 Task: For heading Use Amatic SC with green colour, bold & Underline.  font size for heading20,  'Change the font style of data to'Amatic SC and font size to 12,  Change the alignment of both headline & data to Align center.  In the sheet  Budget Tracking Sheet
Action: Mouse moved to (352, 160)
Screenshot: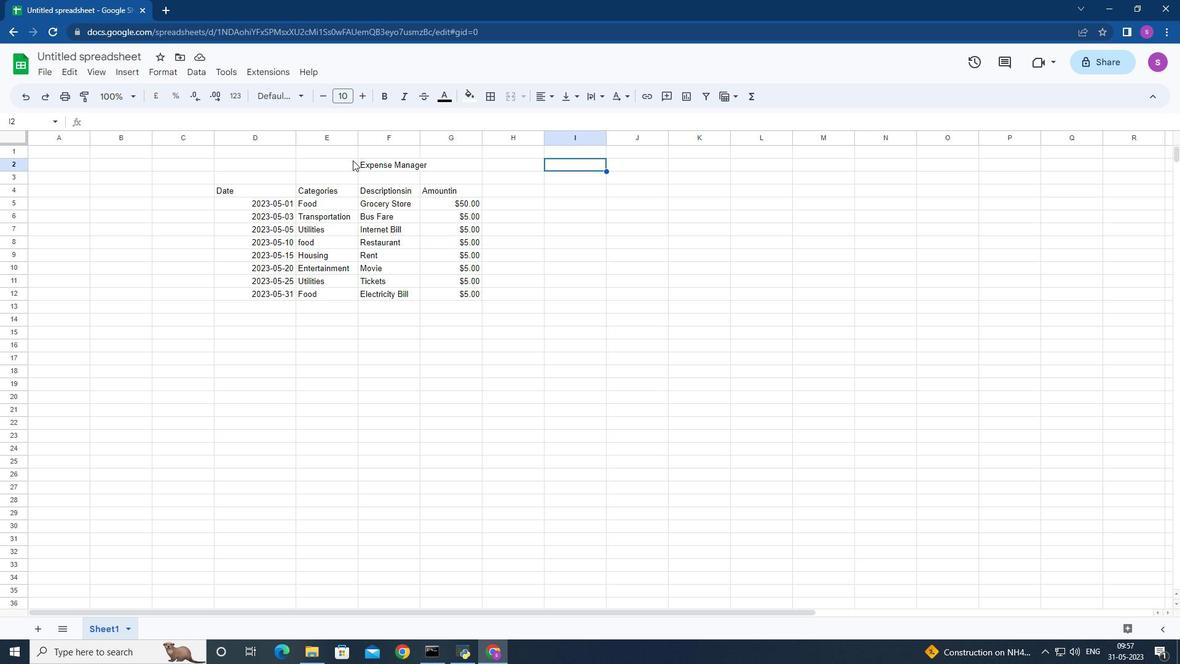 
Action: Mouse pressed left at (352, 160)
Screenshot: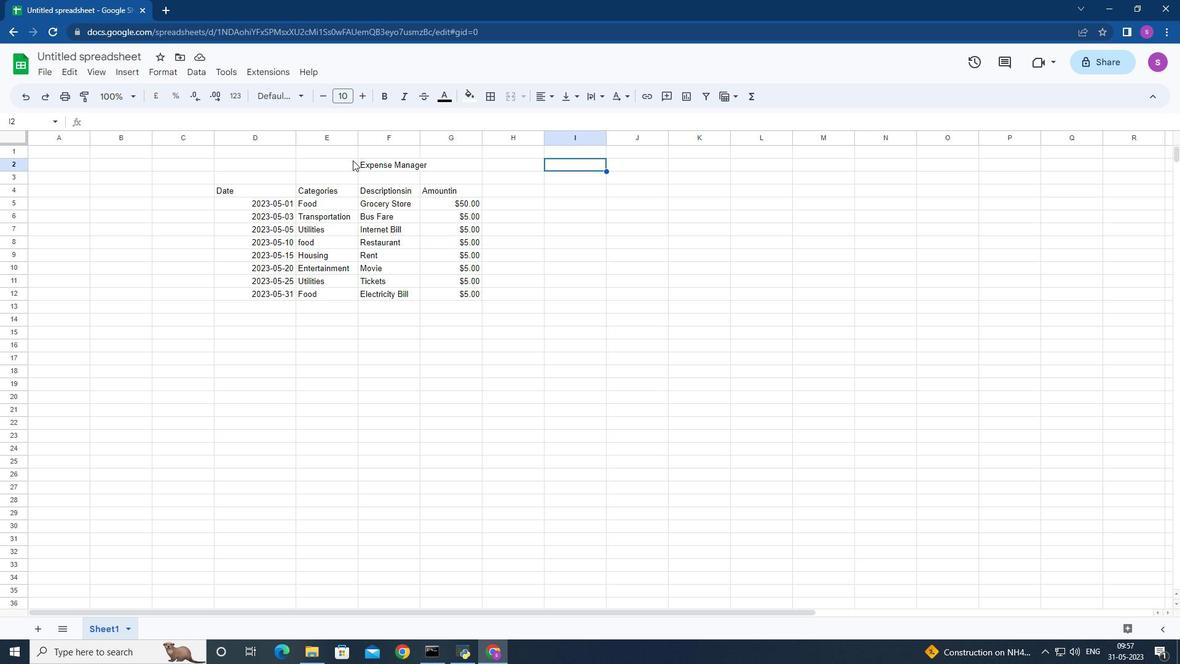 
Action: Mouse moved to (300, 94)
Screenshot: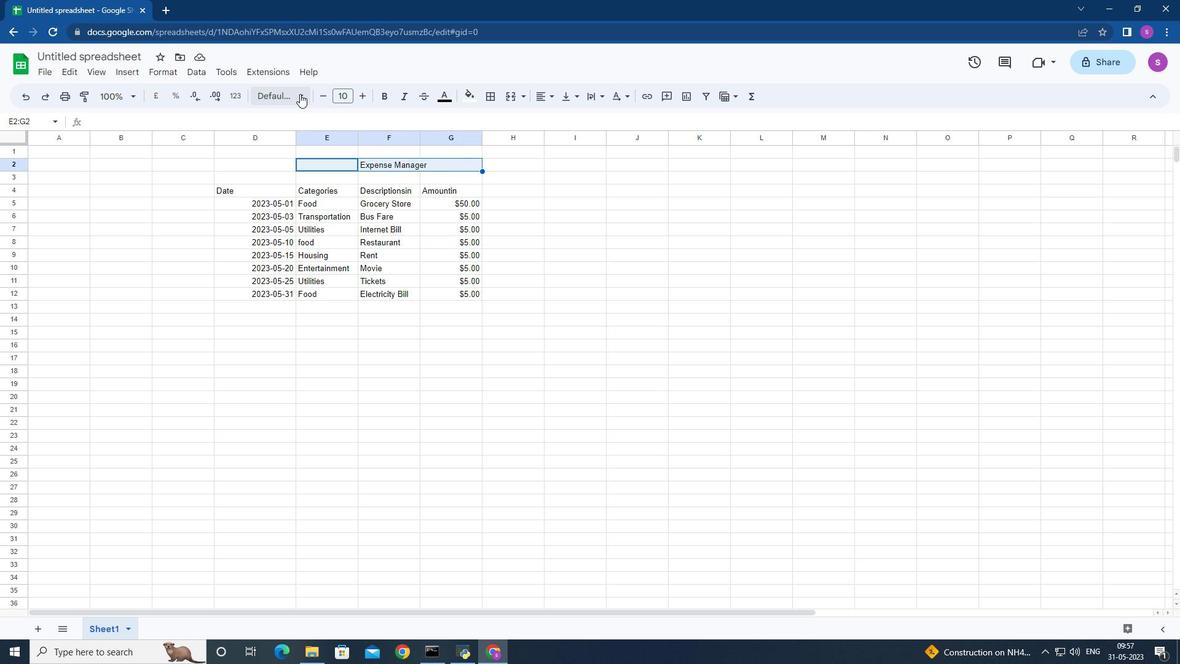 
Action: Mouse pressed left at (300, 94)
Screenshot: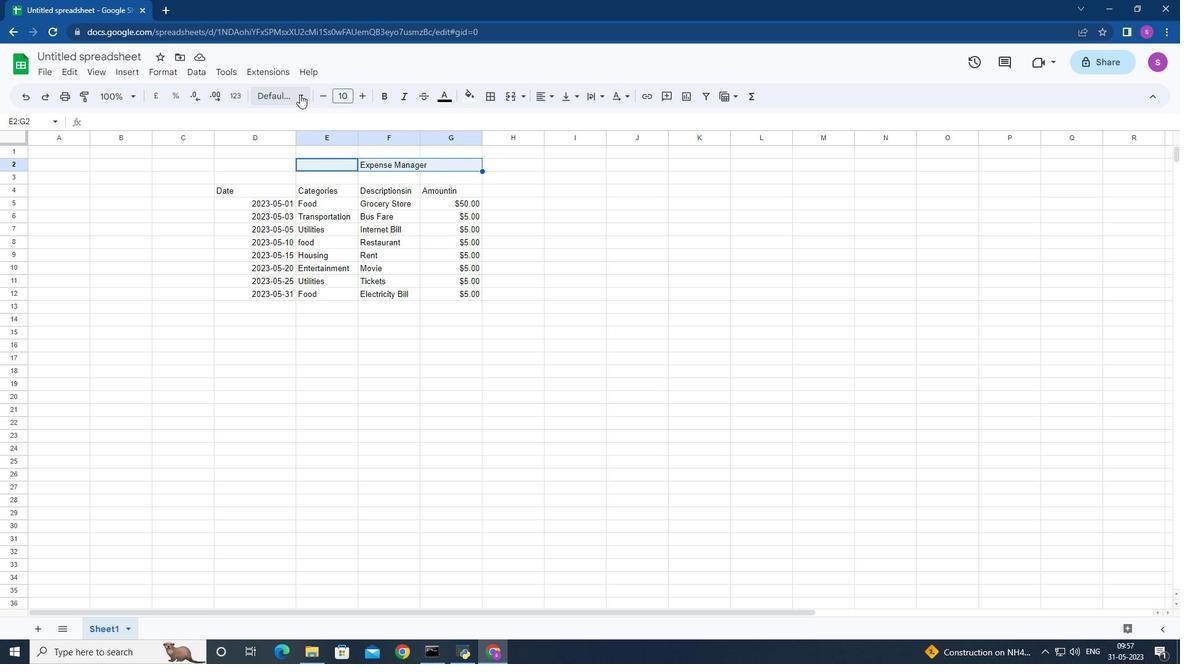 
Action: Mouse moved to (322, 461)
Screenshot: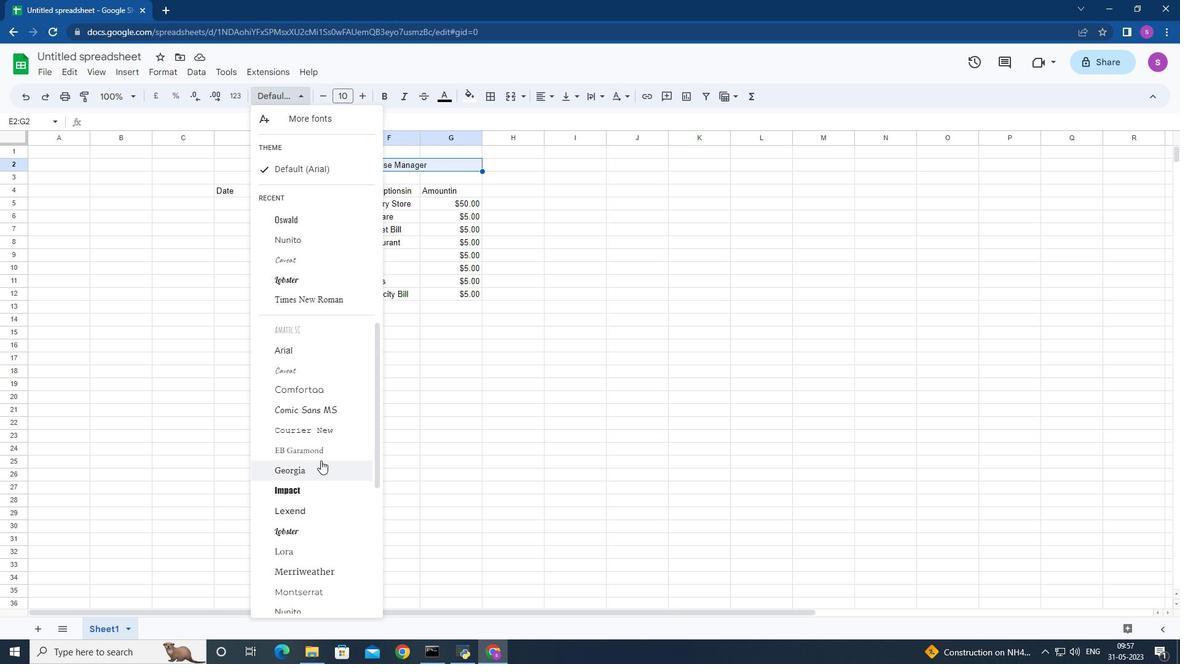 
Action: Mouse scrolled (322, 461) with delta (0, 0)
Screenshot: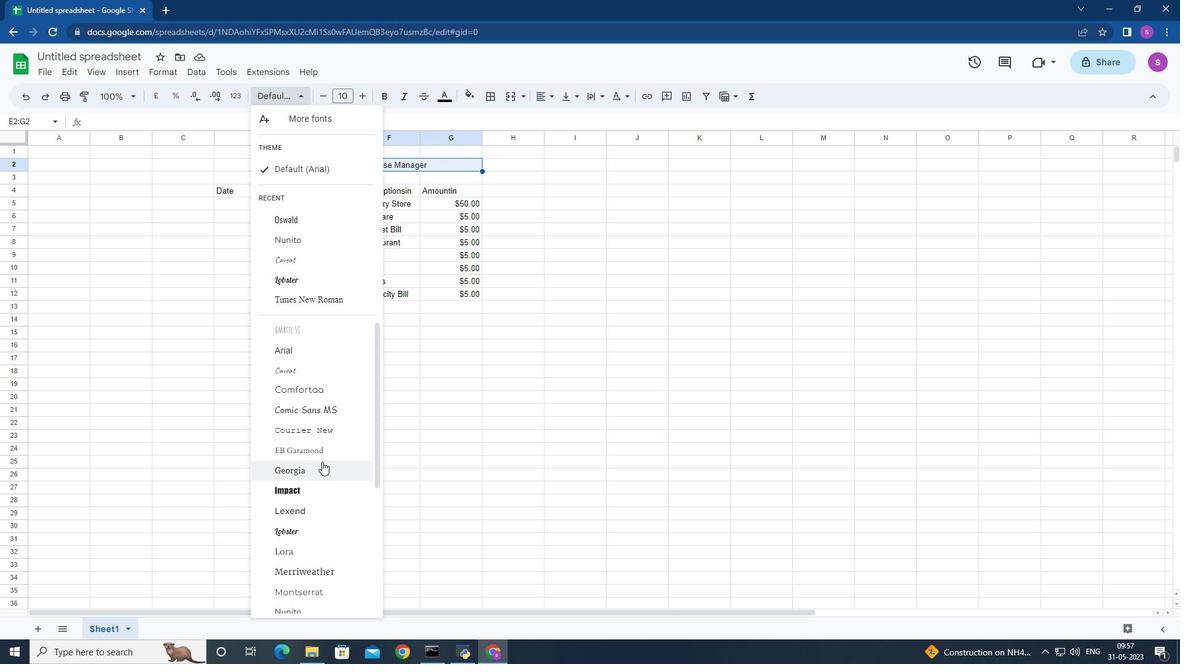 
Action: Mouse scrolled (322, 461) with delta (0, 0)
Screenshot: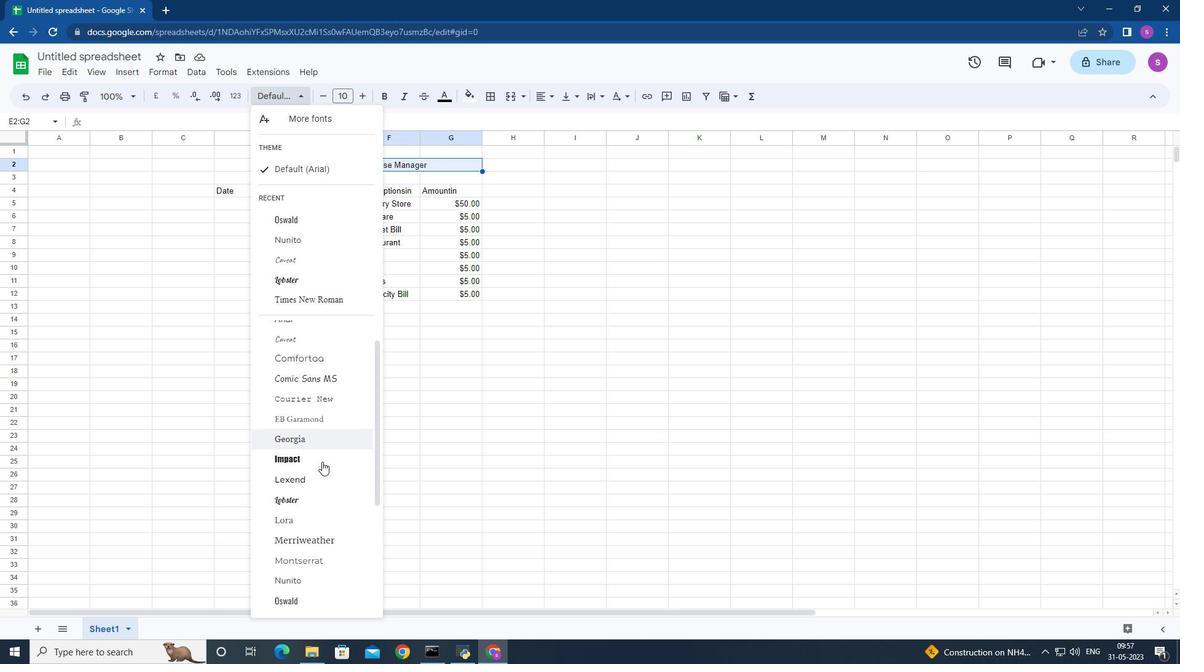 
Action: Mouse scrolled (322, 461) with delta (0, 0)
Screenshot: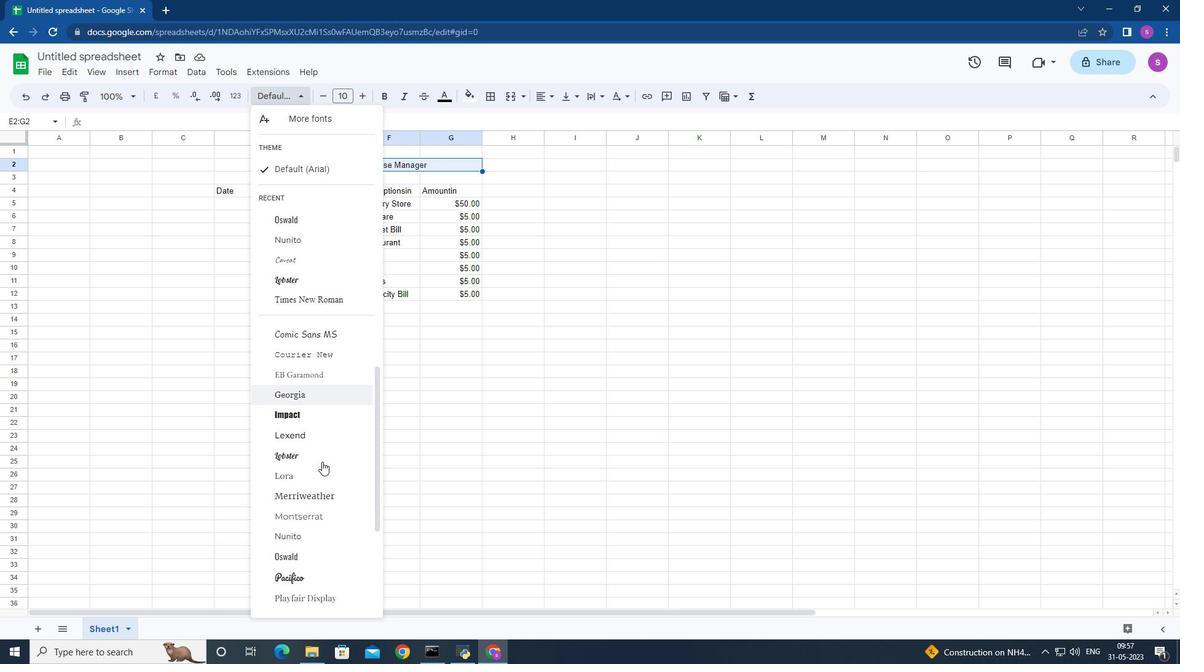 
Action: Mouse moved to (322, 461)
Screenshot: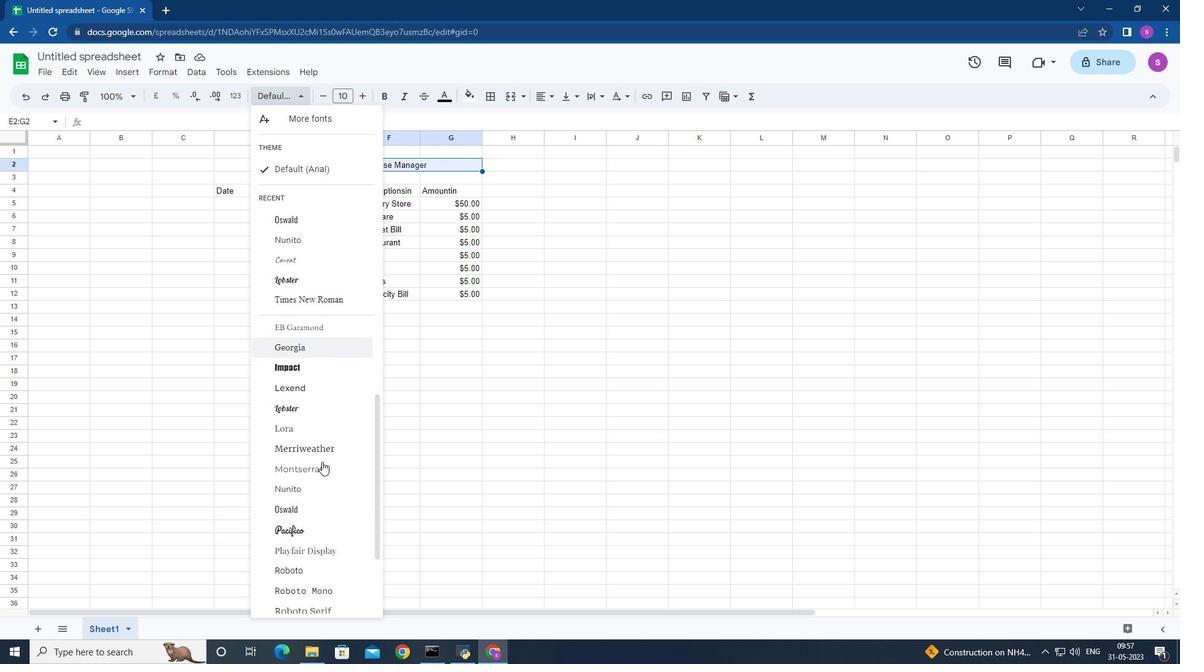 
Action: Mouse scrolled (322, 461) with delta (0, 0)
Screenshot: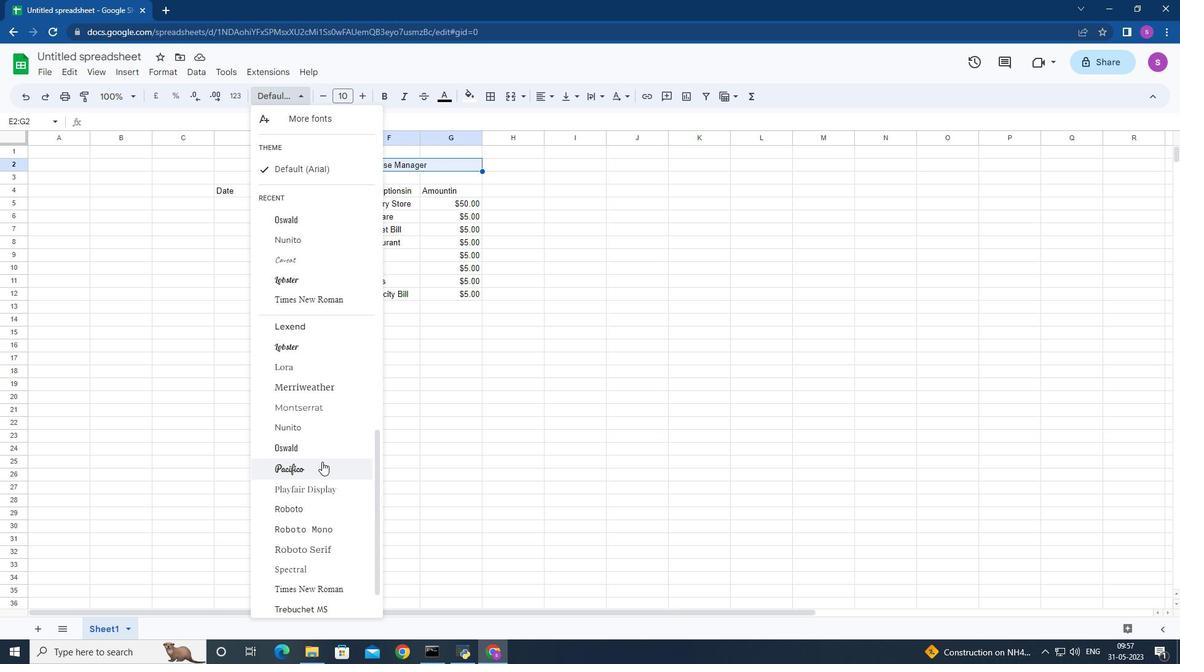 
Action: Mouse moved to (322, 461)
Screenshot: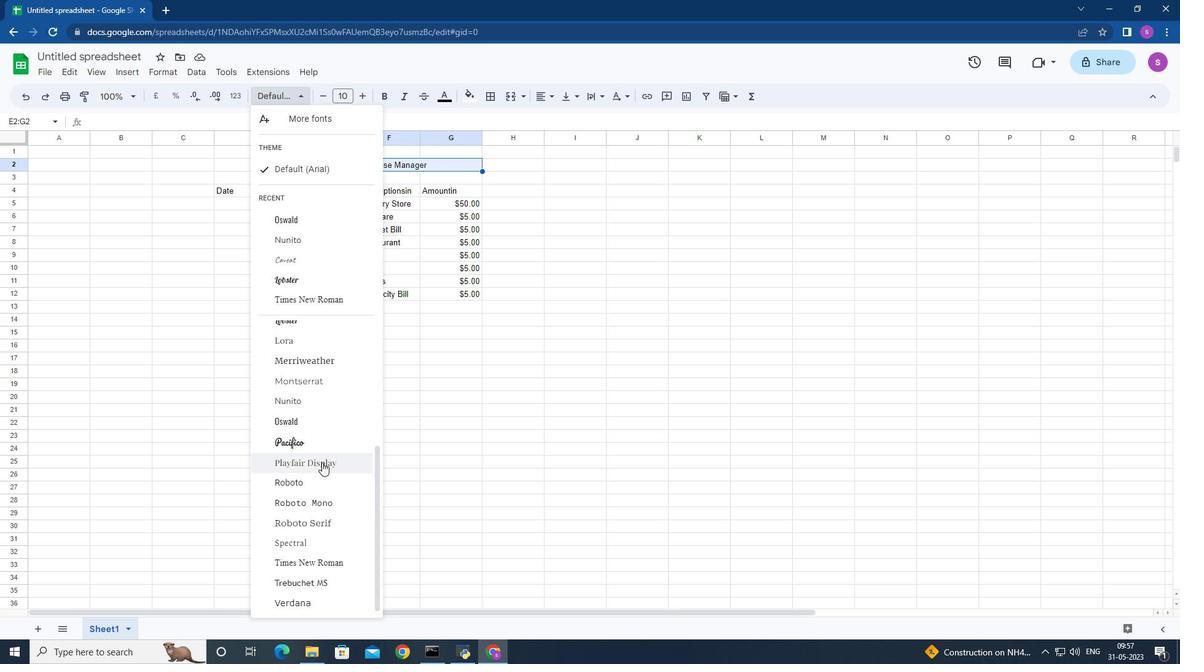 
Action: Mouse scrolled (322, 461) with delta (0, 0)
Screenshot: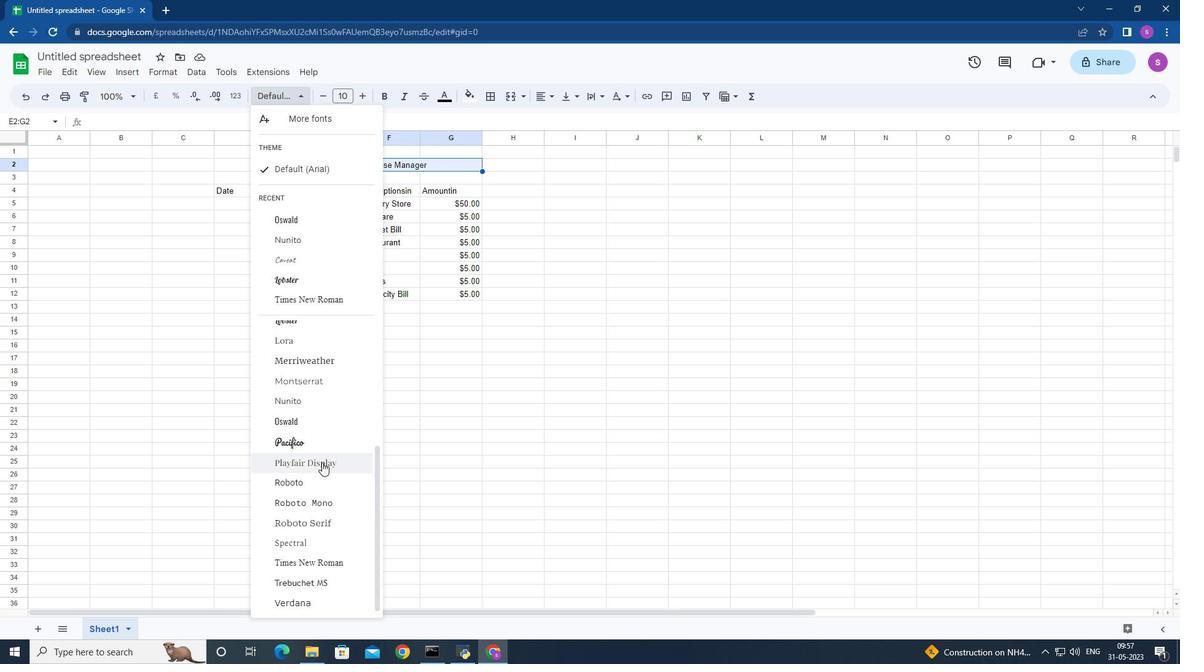 
Action: Mouse scrolled (322, 461) with delta (0, 0)
Screenshot: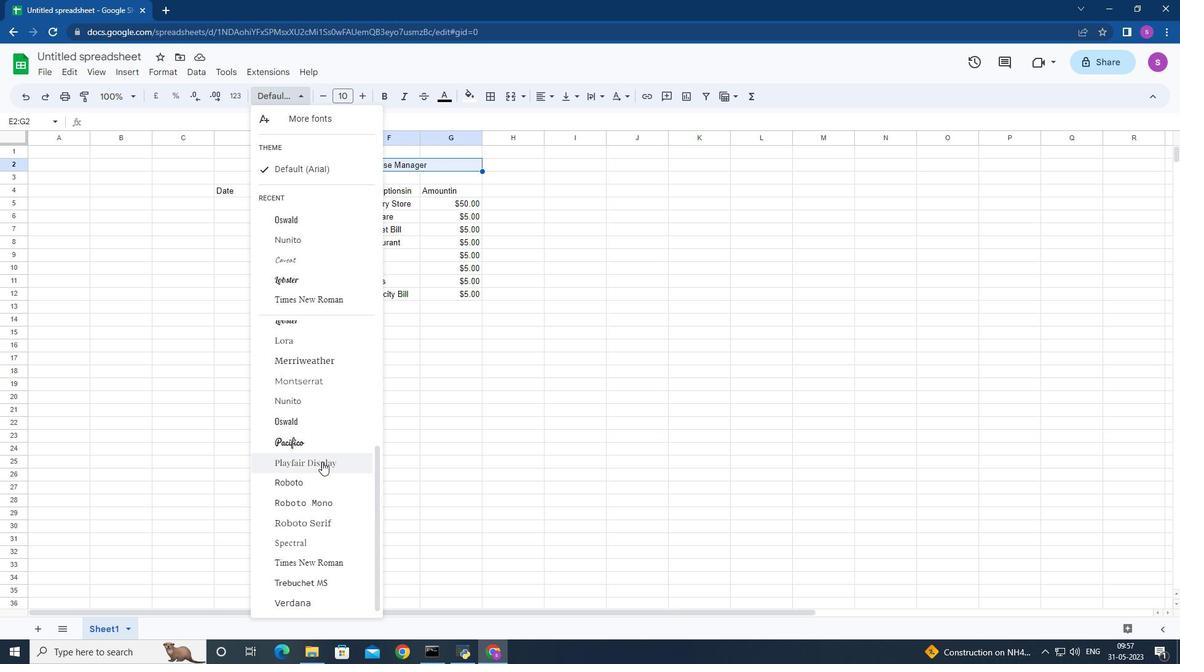 
Action: Mouse moved to (305, 372)
Screenshot: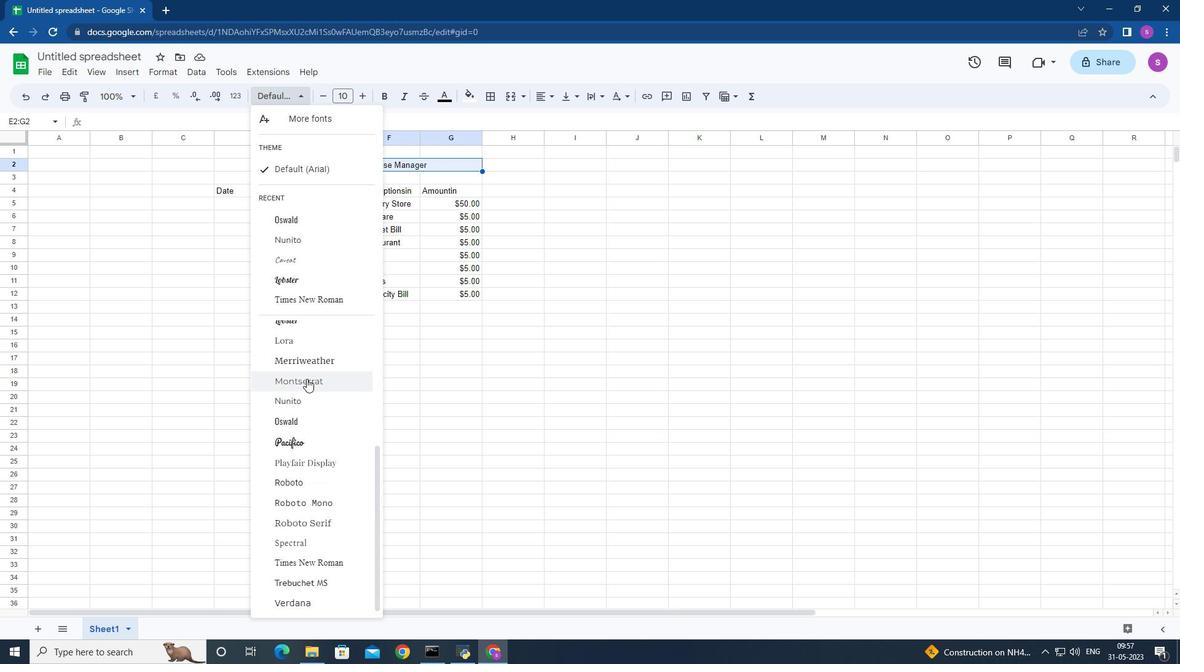
Action: Mouse scrolled (305, 373) with delta (0, 0)
Screenshot: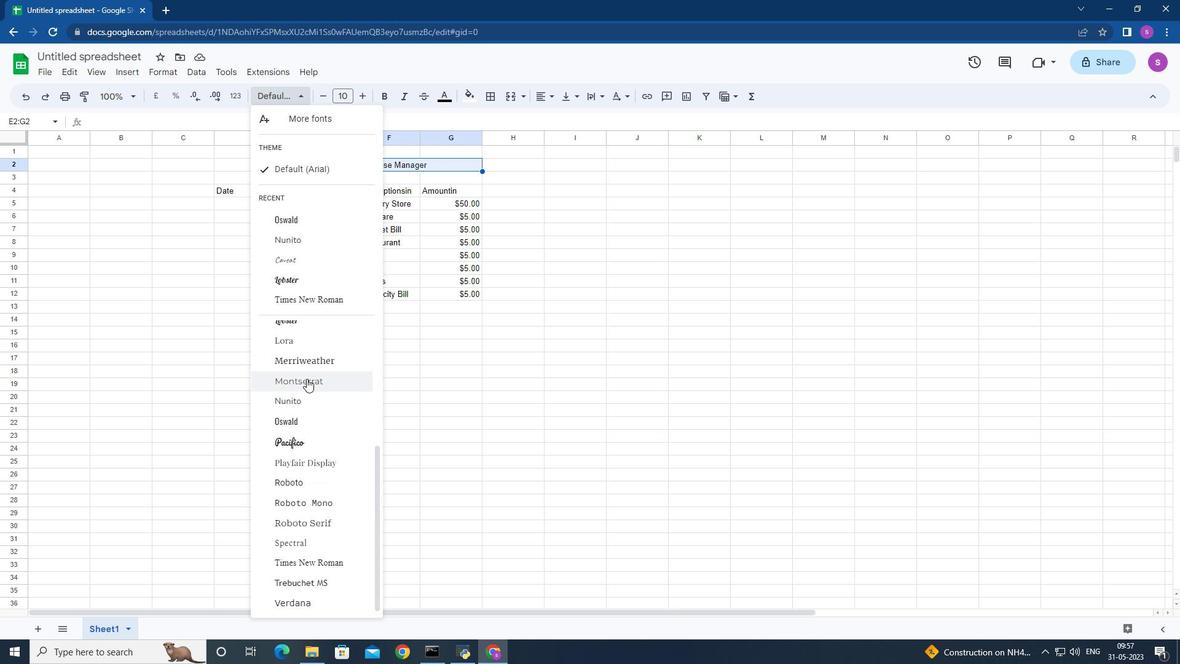 
Action: Mouse moved to (305, 372)
Screenshot: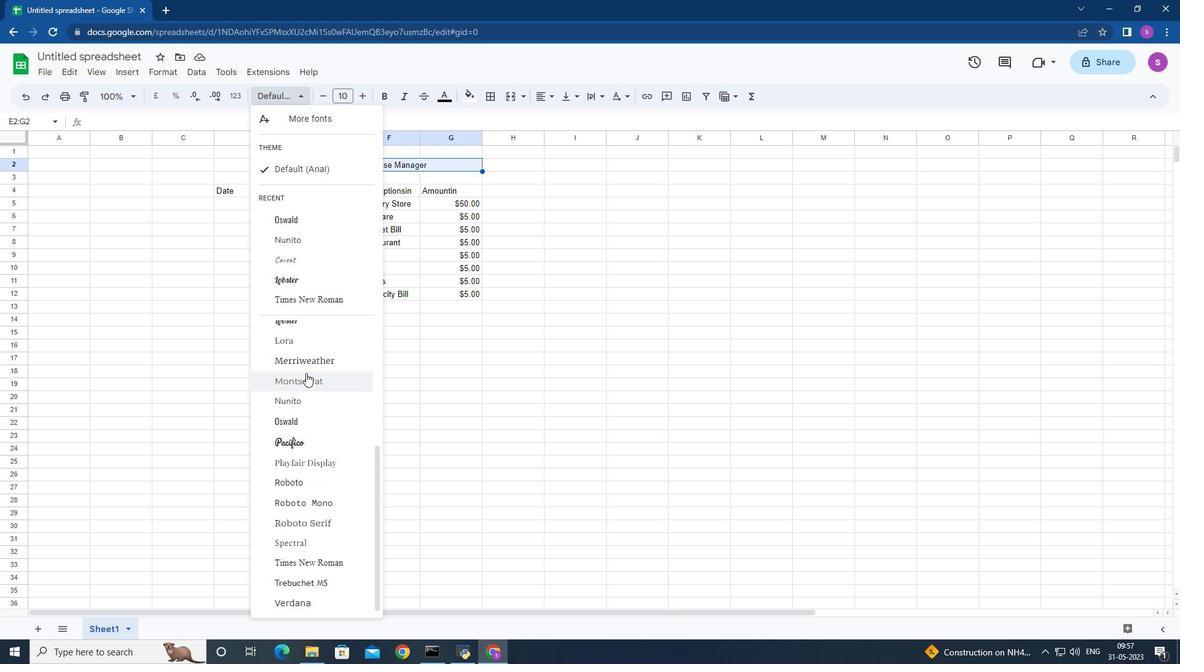 
Action: Mouse scrolled (305, 373) with delta (0, 0)
Screenshot: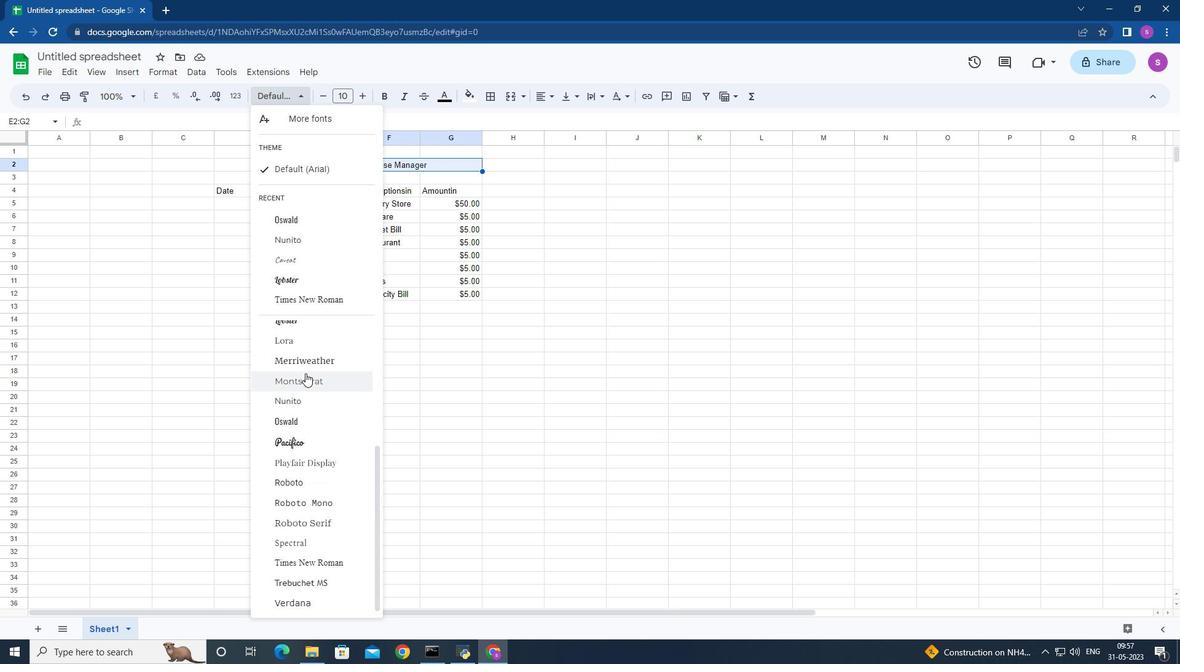
Action: Mouse moved to (305, 372)
Screenshot: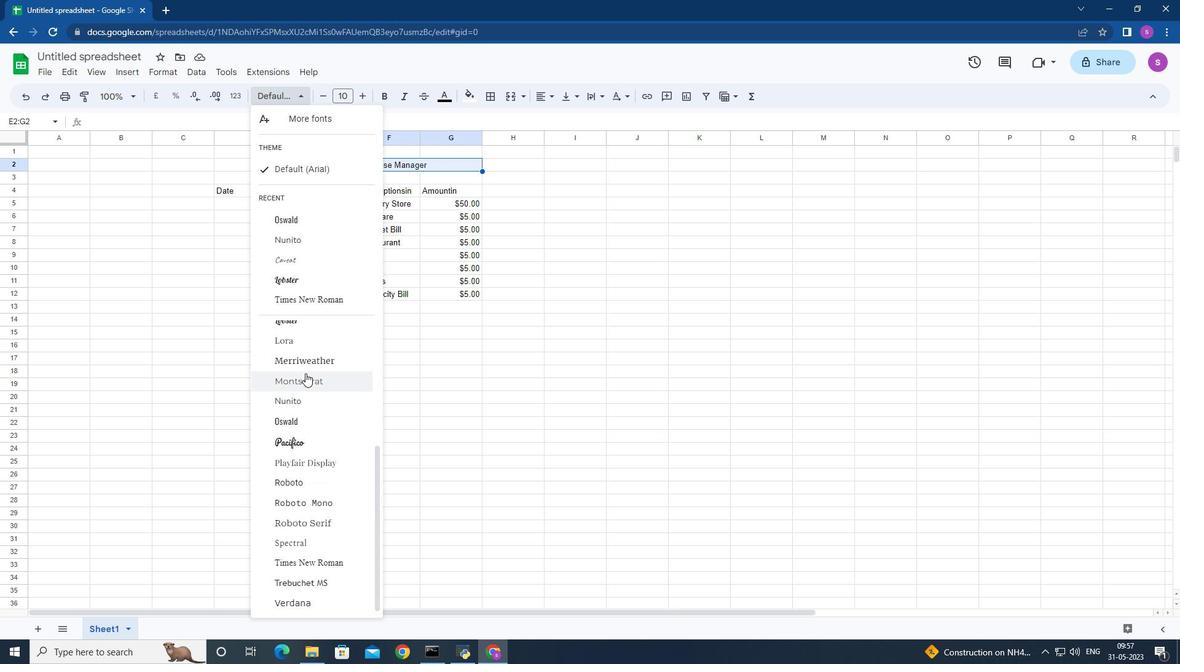 
Action: Mouse scrolled (305, 373) with delta (0, 0)
Screenshot: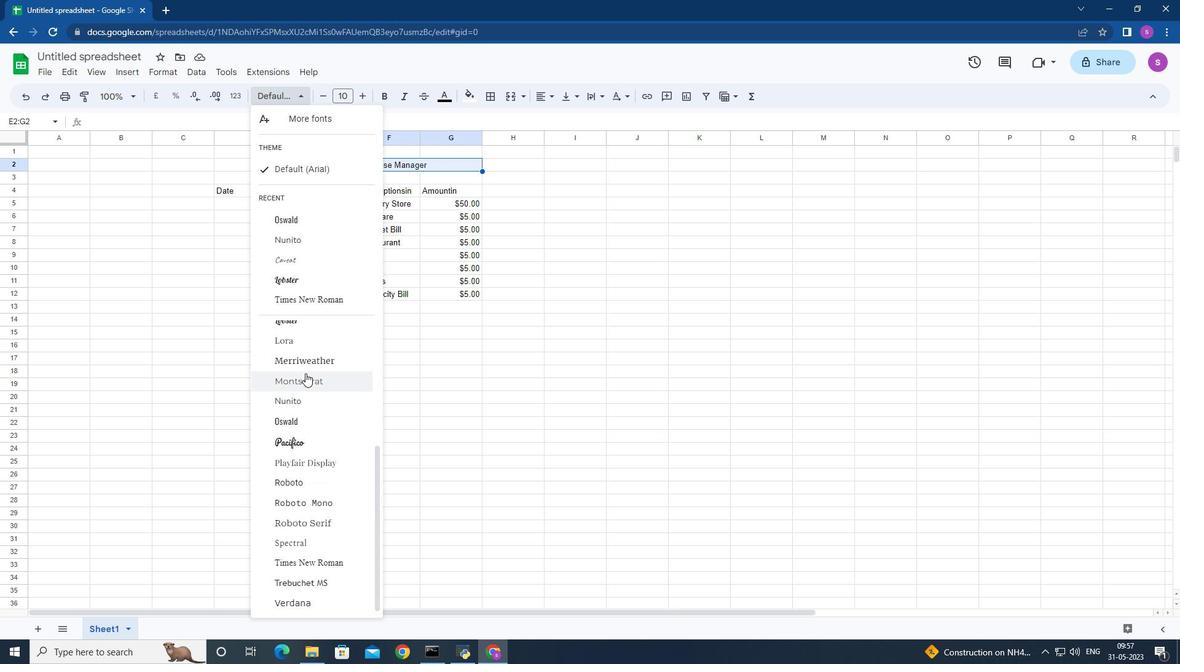
Action: Mouse moved to (306, 372)
Screenshot: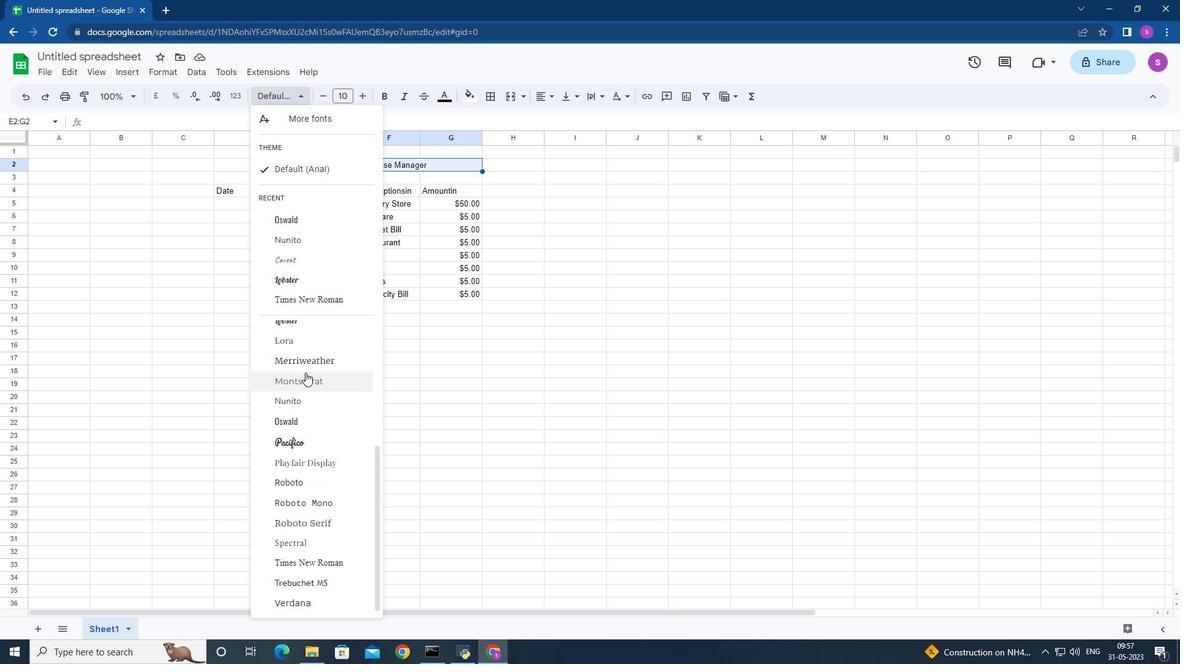 
Action: Mouse scrolled (306, 373) with delta (0, 0)
Screenshot: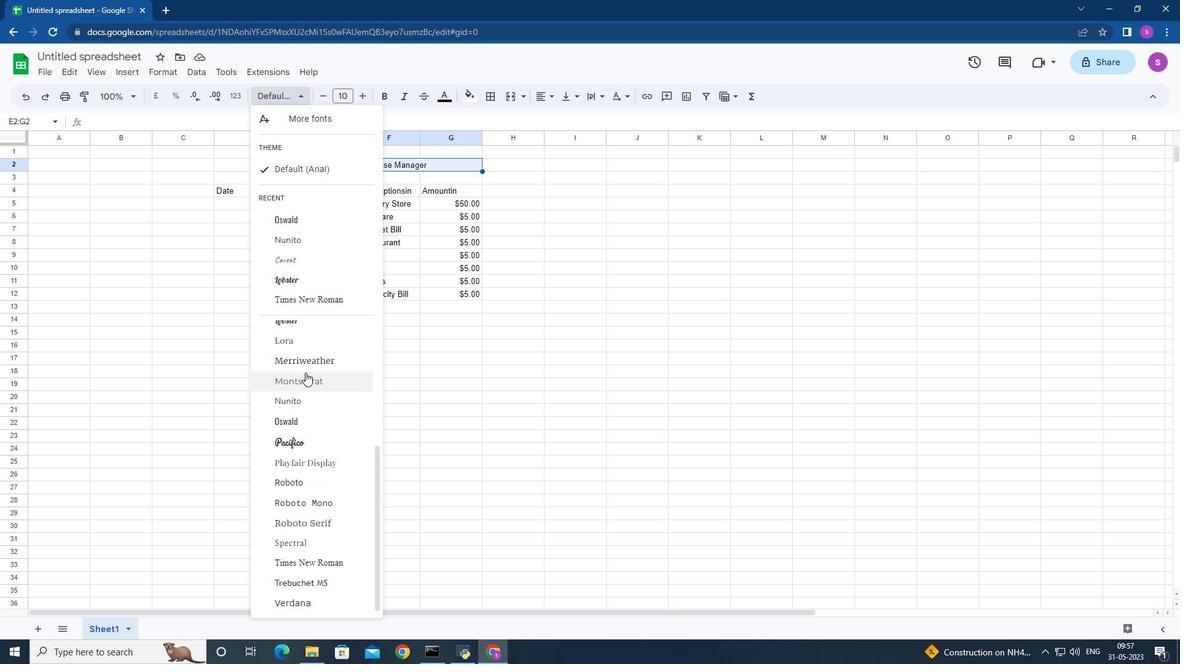 
Action: Mouse moved to (306, 372)
Screenshot: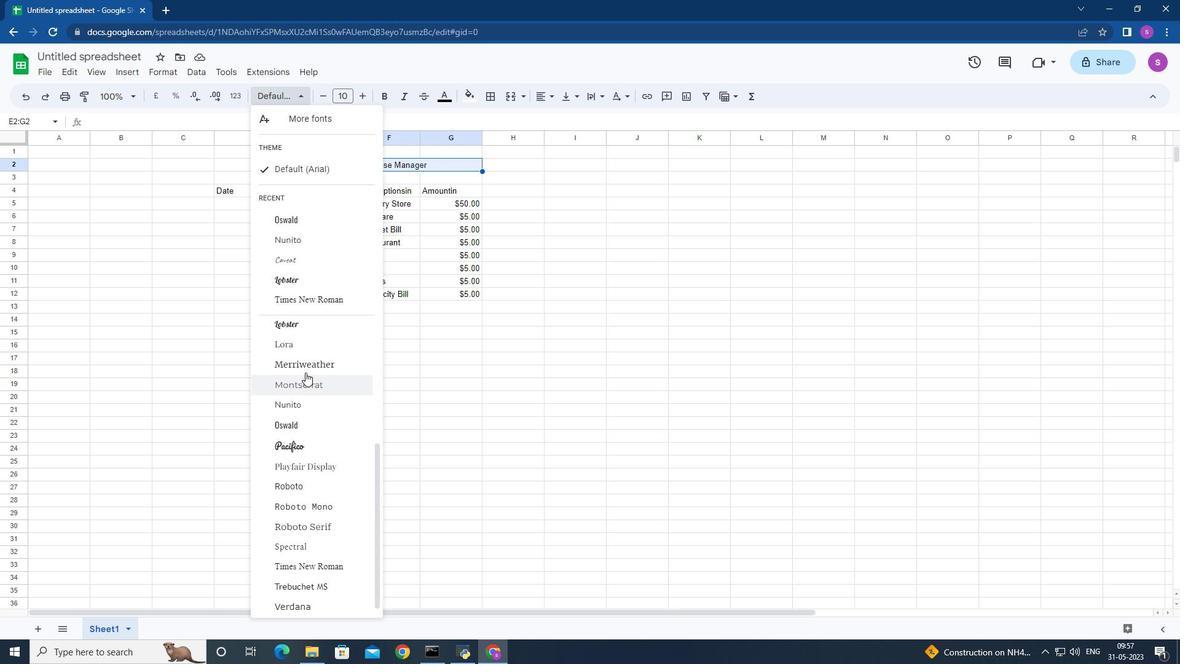 
Action: Mouse scrolled (306, 373) with delta (0, 0)
Screenshot: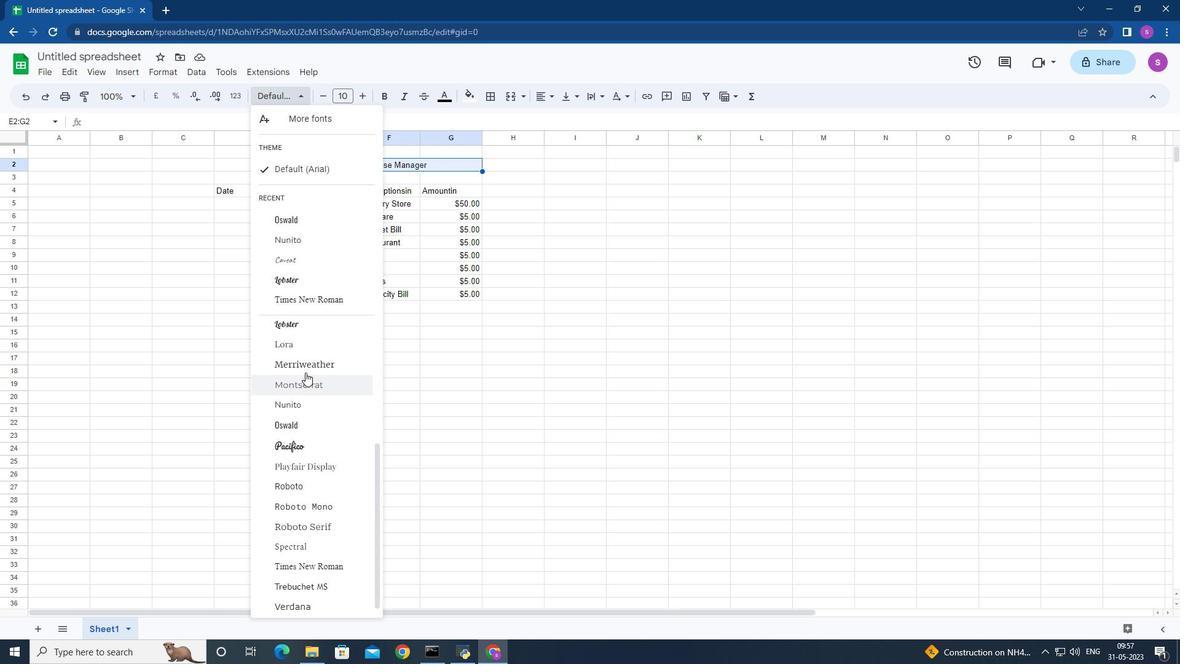 
Action: Mouse moved to (306, 372)
Screenshot: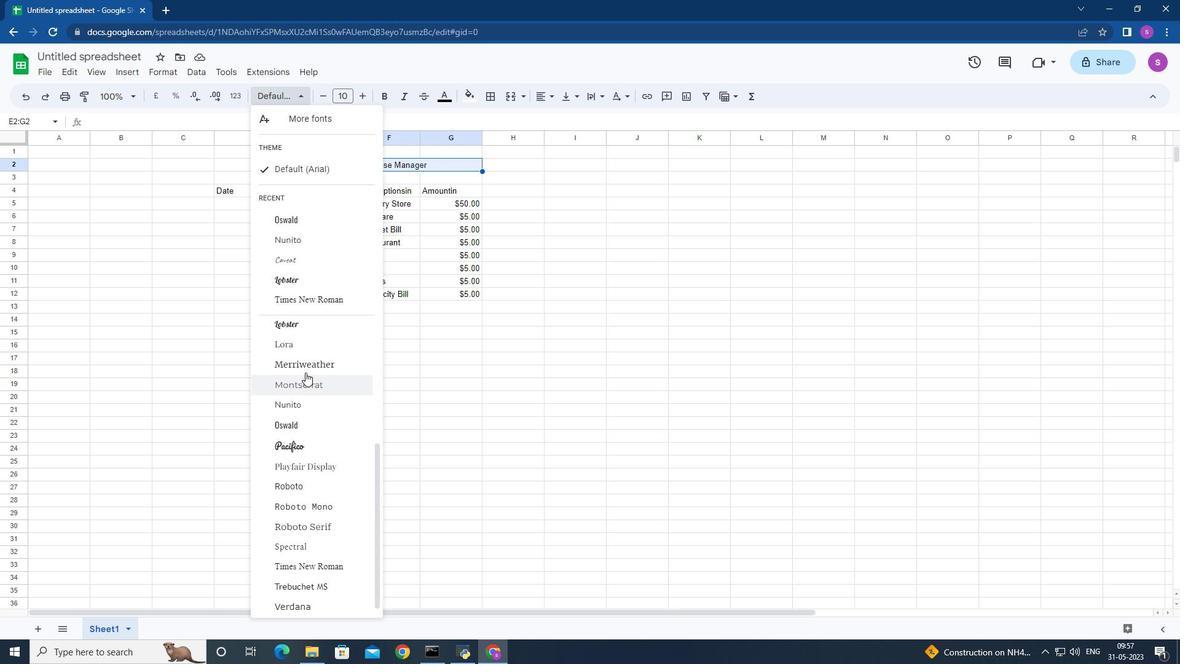 
Action: Mouse scrolled (306, 373) with delta (0, 0)
Screenshot: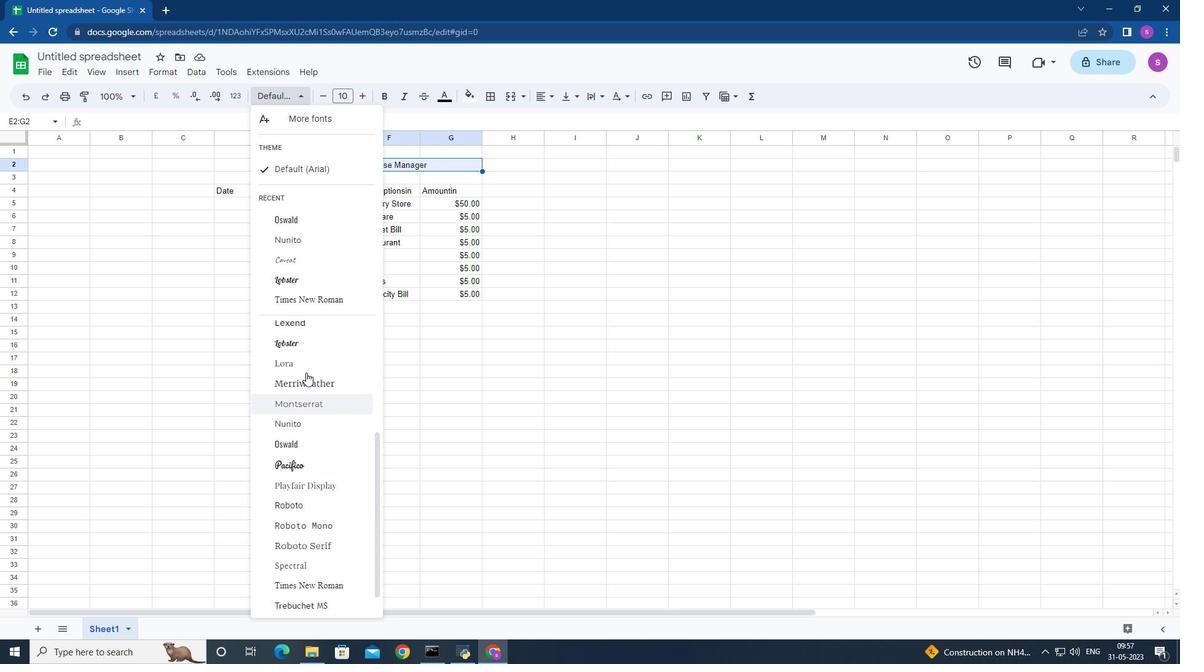 
Action: Mouse moved to (304, 363)
Screenshot: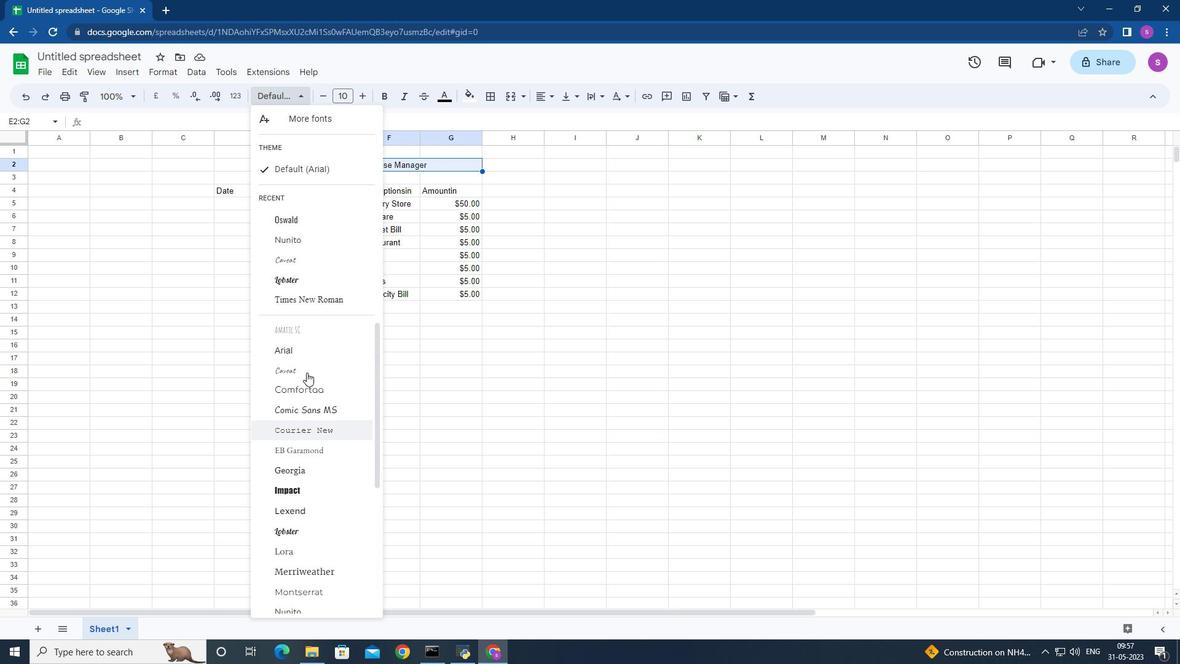 
Action: Mouse scrolled (304, 364) with delta (0, 0)
Screenshot: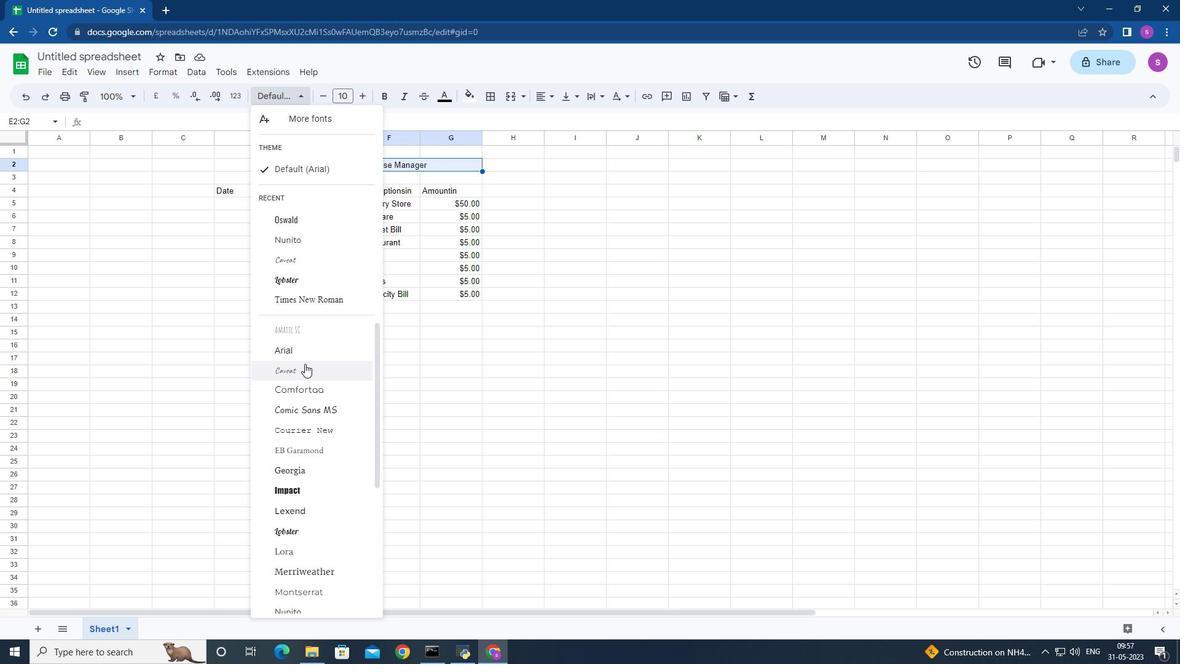 
Action: Mouse scrolled (304, 364) with delta (0, 0)
Screenshot: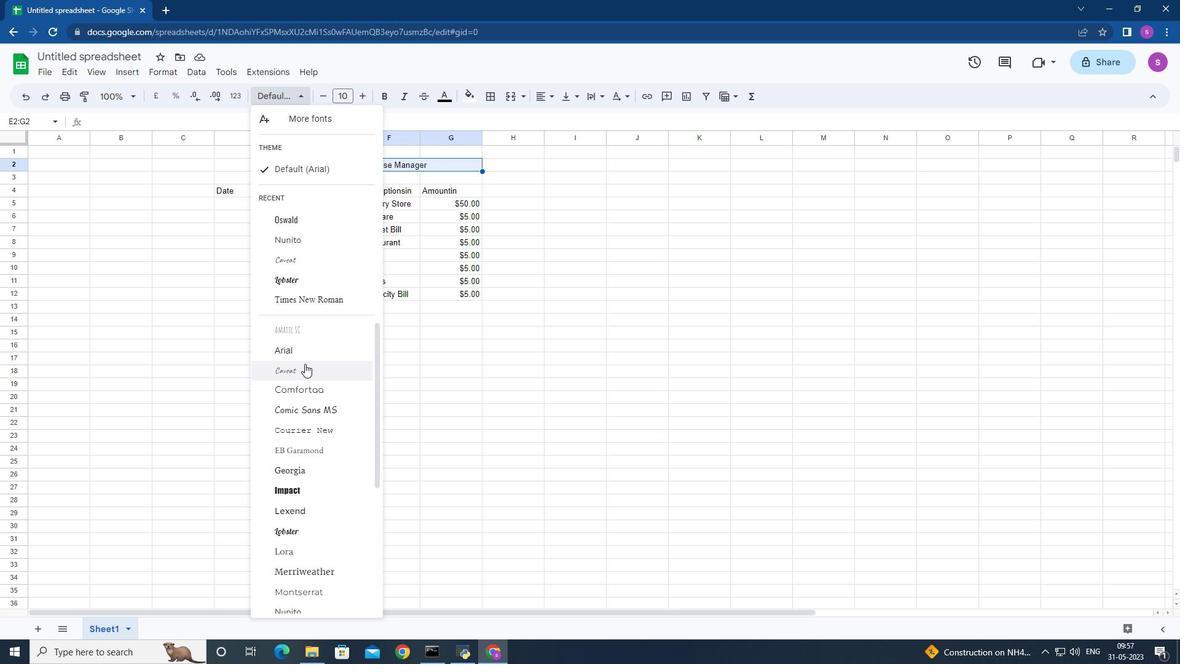 
Action: Mouse moved to (315, 327)
Screenshot: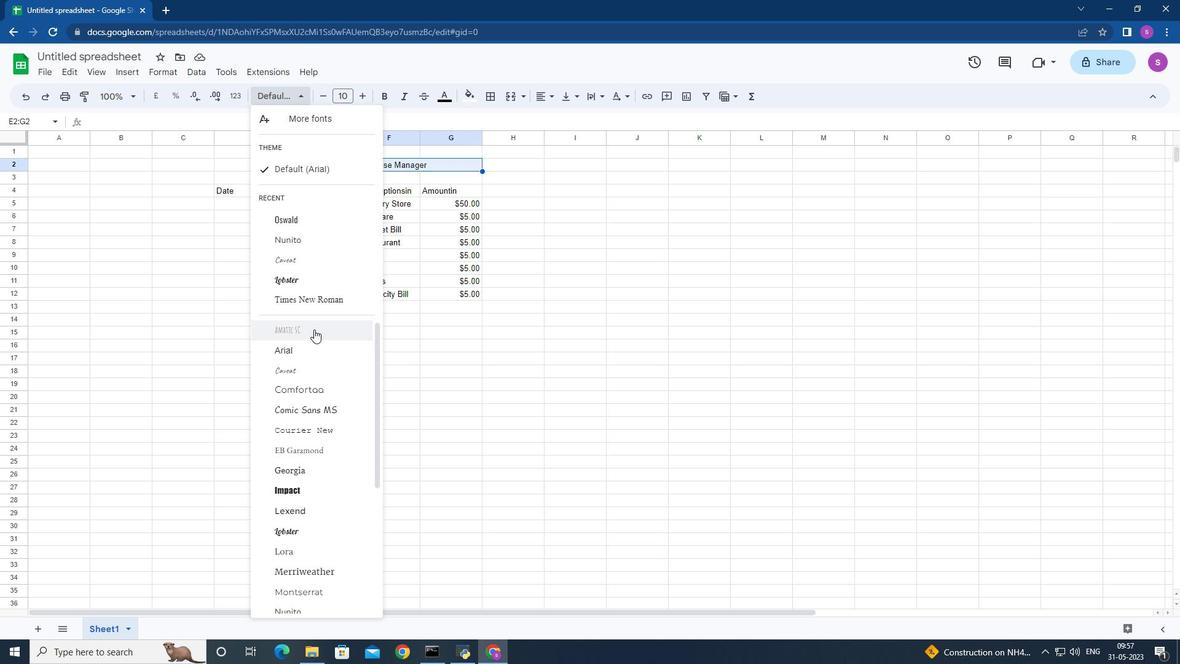 
Action: Mouse pressed left at (315, 327)
Screenshot: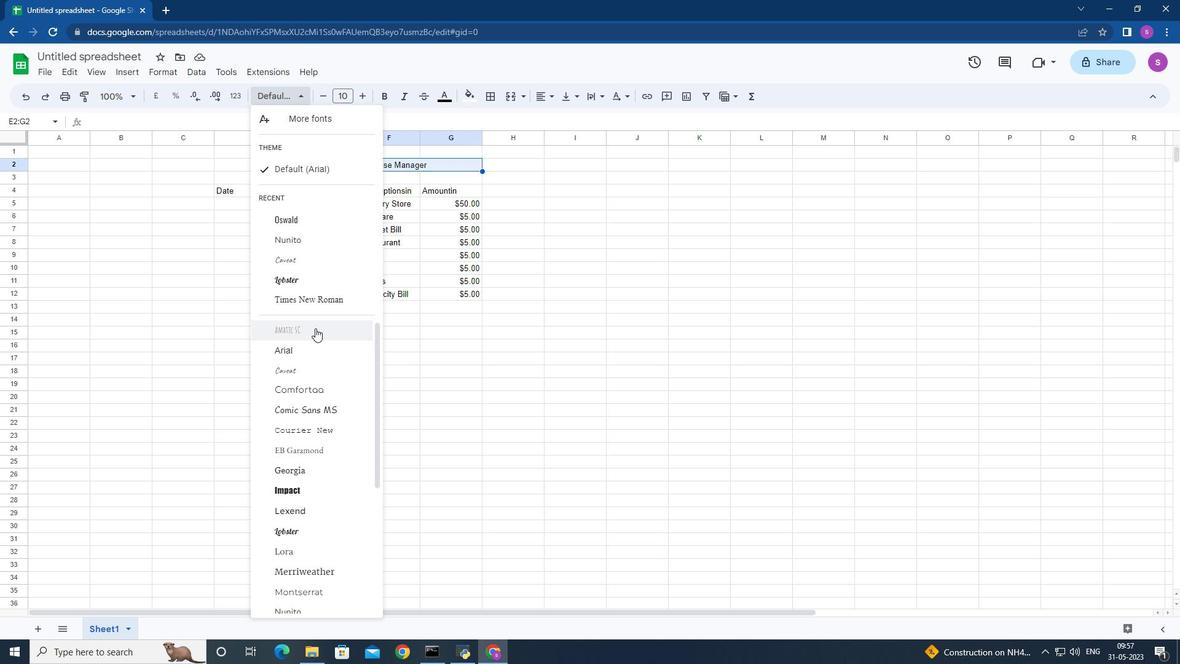 
Action: Mouse moved to (443, 97)
Screenshot: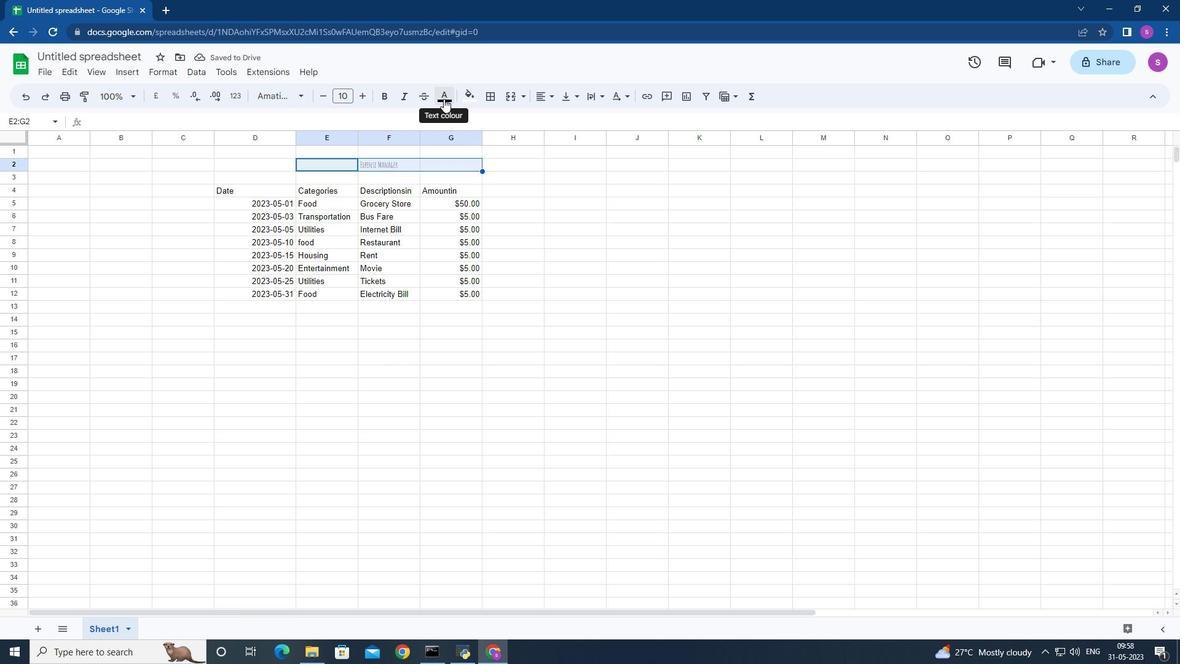 
Action: Mouse pressed left at (443, 97)
Screenshot: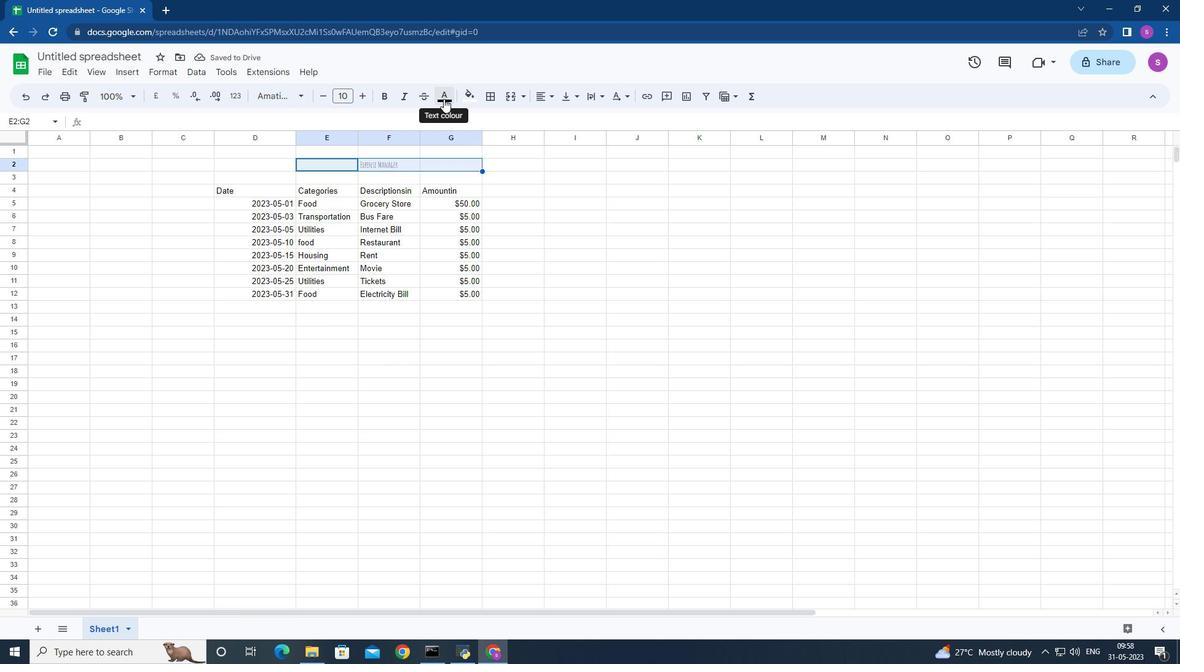 
Action: Mouse moved to (503, 180)
Screenshot: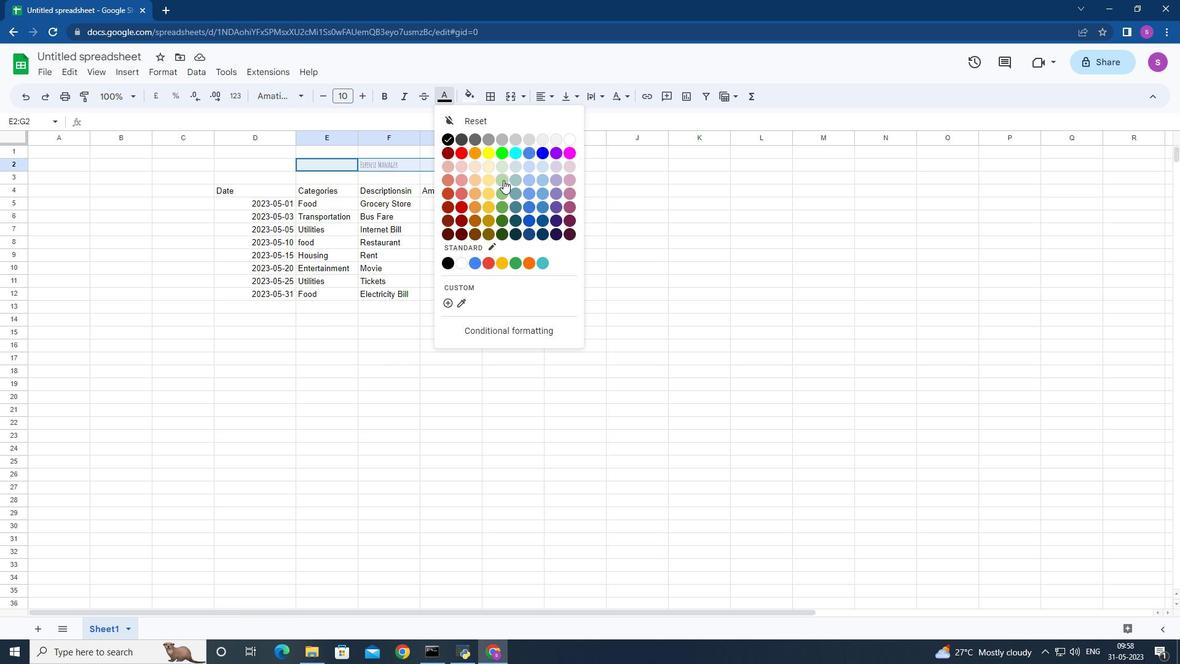 
Action: Mouse pressed left at (503, 180)
Screenshot: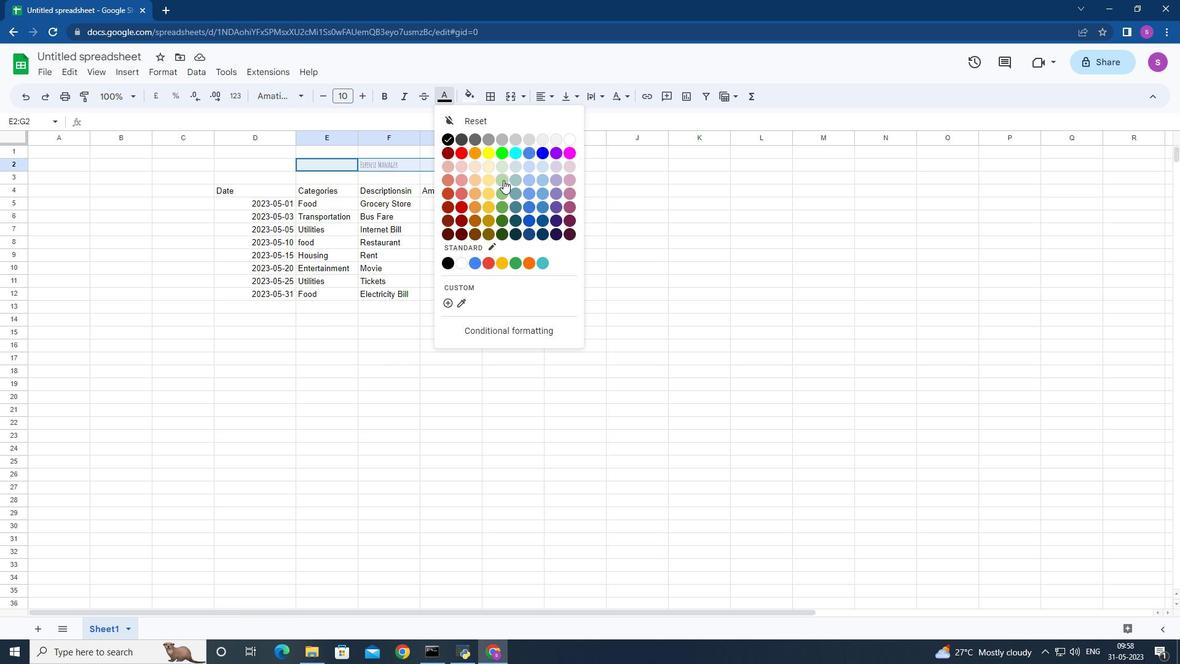
Action: Mouse moved to (445, 100)
Screenshot: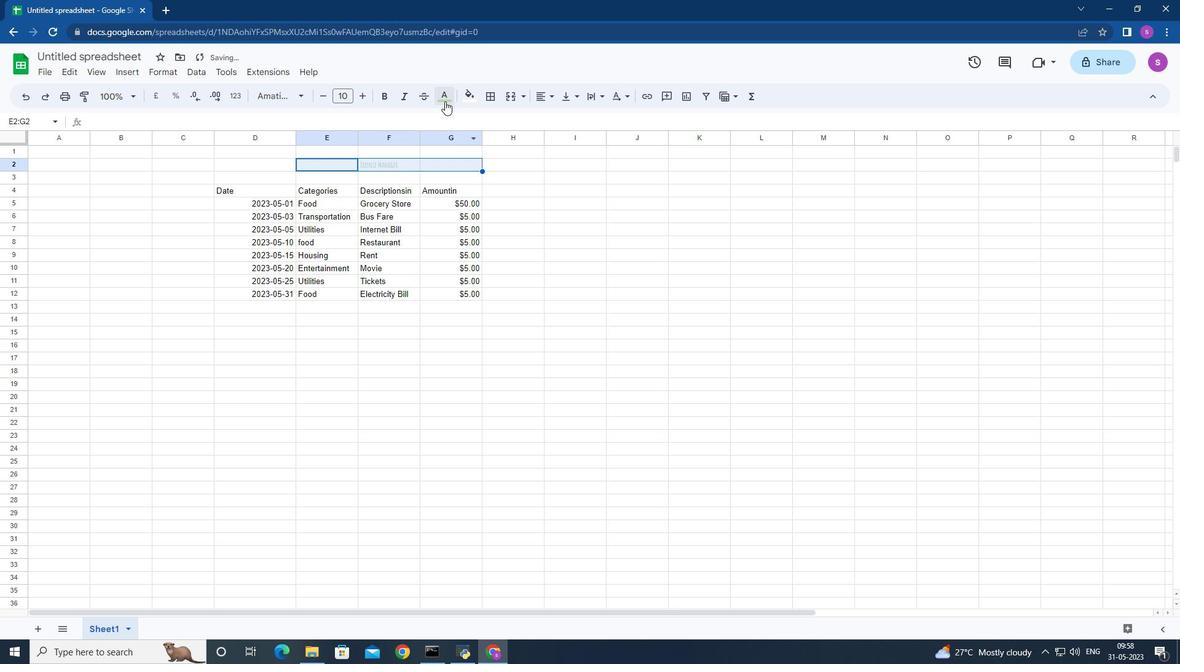 
Action: Mouse pressed left at (445, 100)
Screenshot: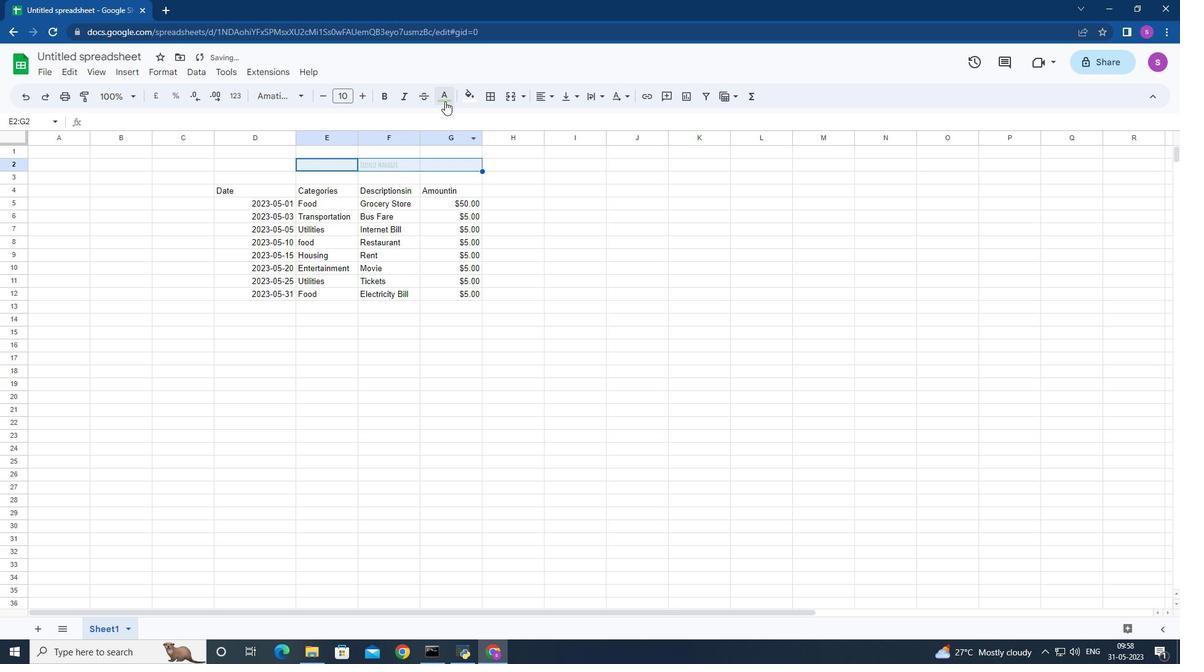 
Action: Mouse moved to (499, 150)
Screenshot: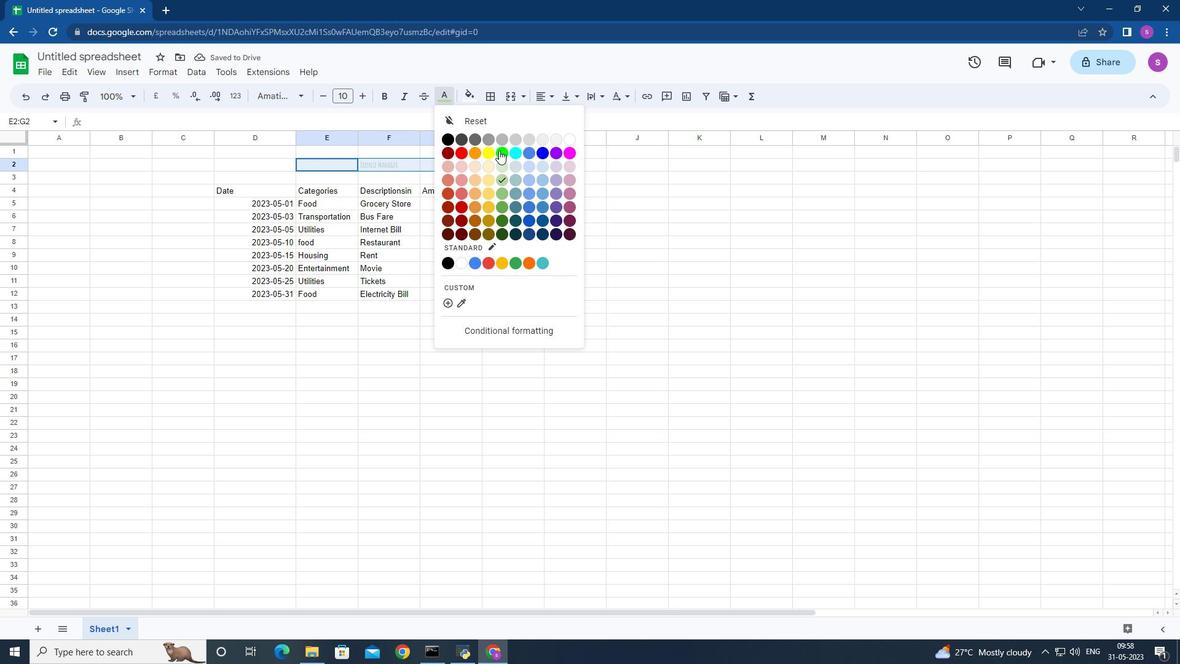 
Action: Mouse pressed left at (499, 150)
Screenshot: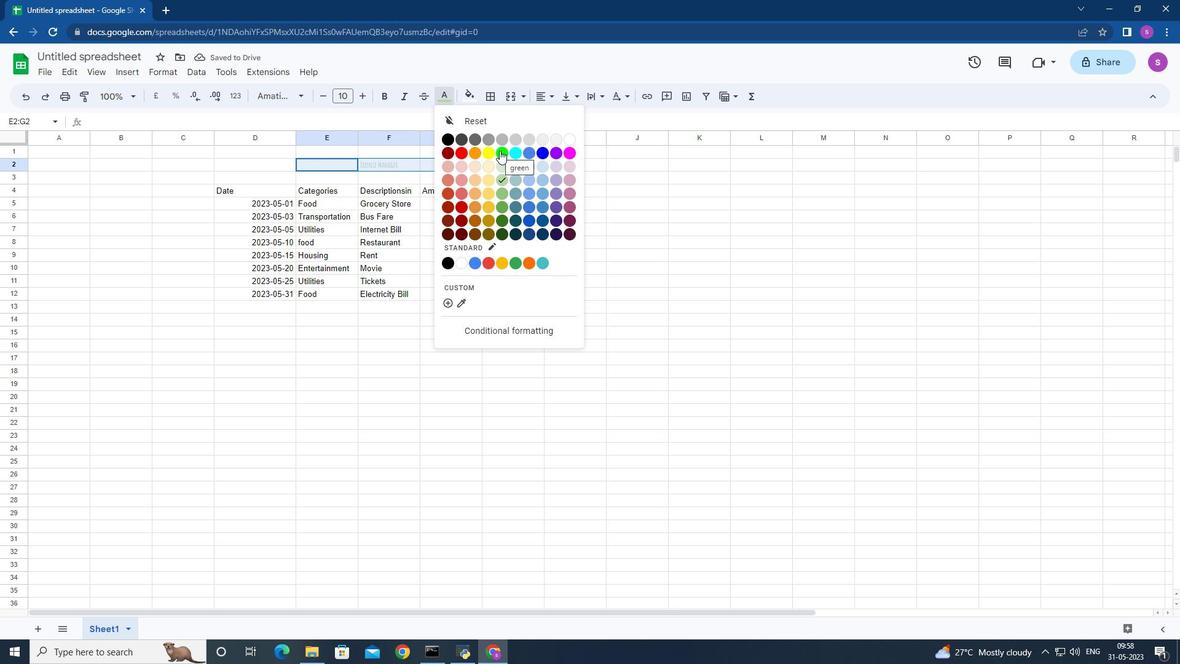 
Action: Mouse moved to (386, 100)
Screenshot: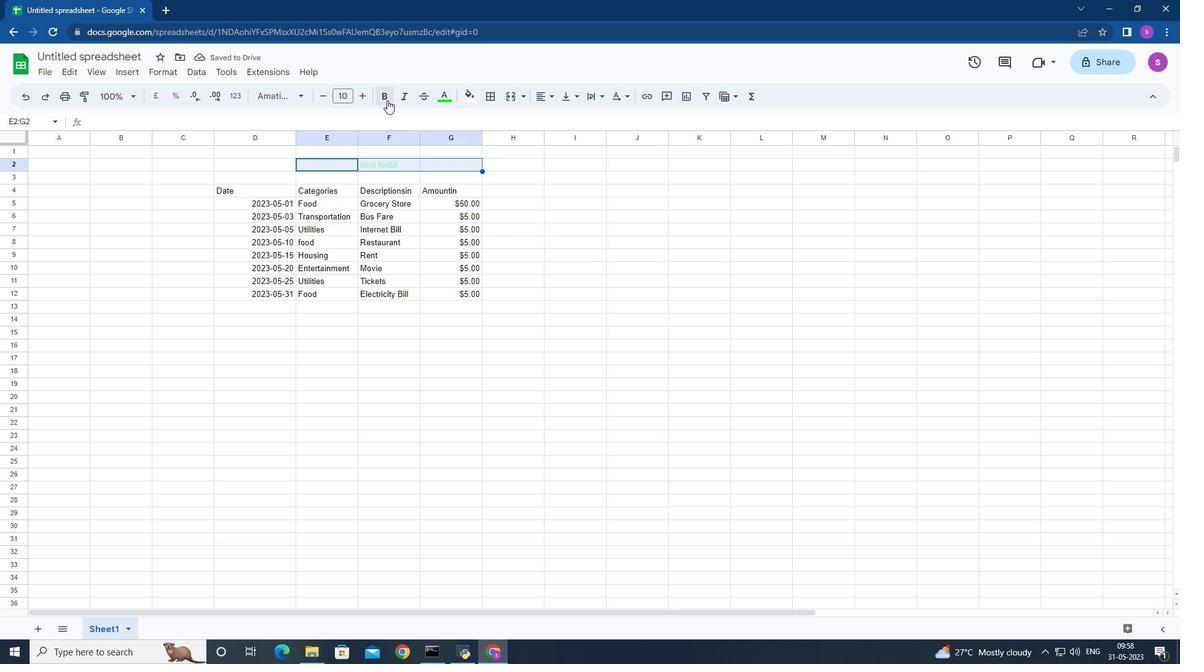 
Action: Mouse pressed left at (386, 100)
Screenshot: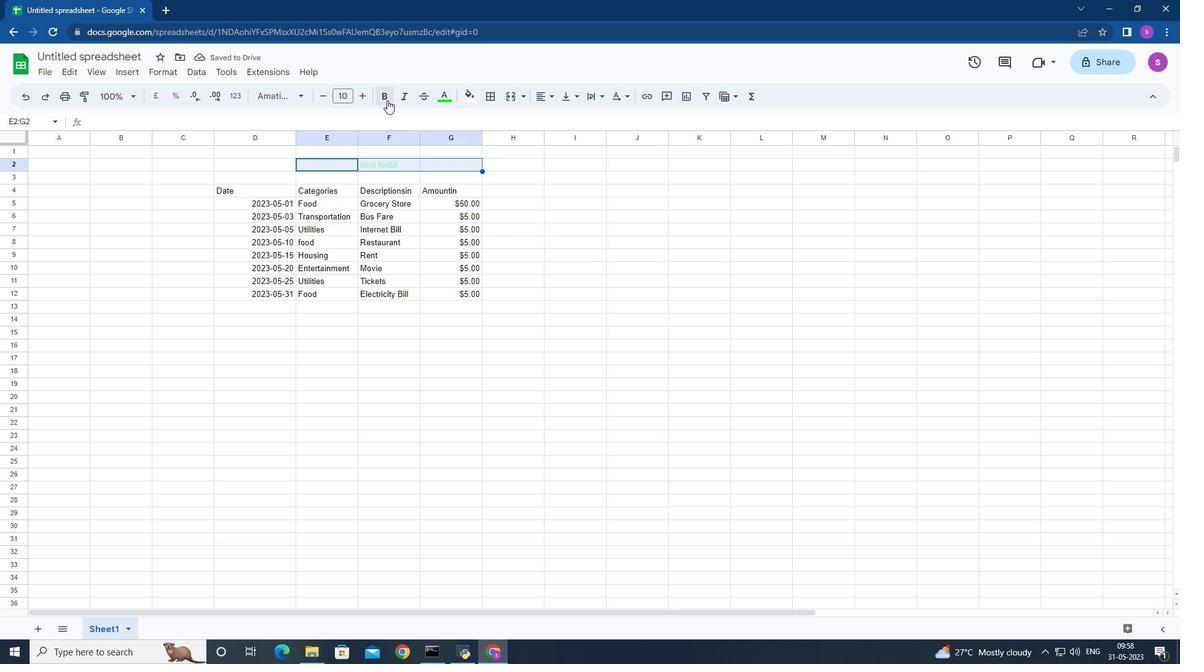 
Action: Mouse moved to (164, 70)
Screenshot: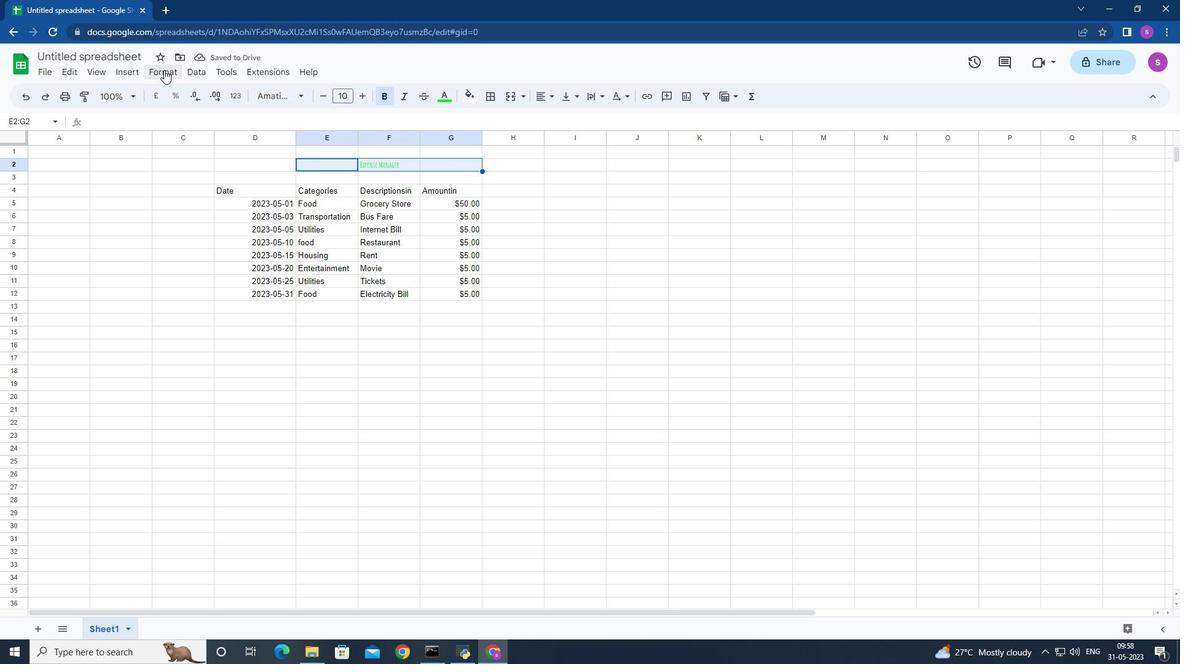 
Action: Mouse pressed left at (164, 70)
Screenshot: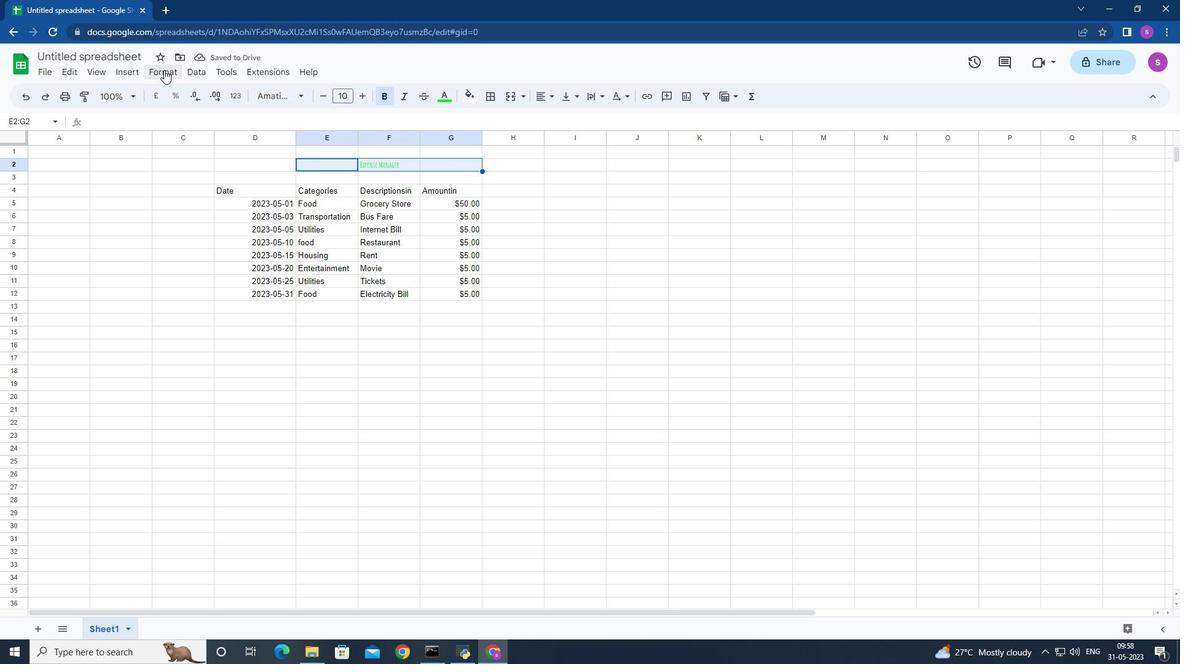 
Action: Mouse moved to (402, 185)
Screenshot: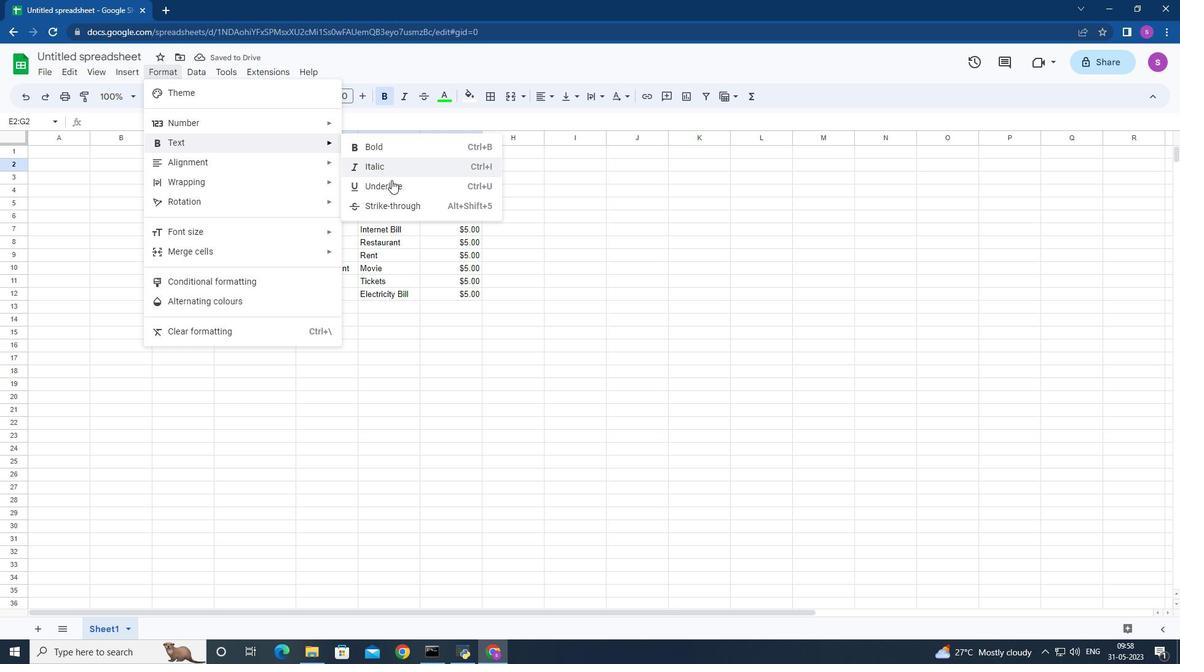 
Action: Mouse pressed left at (402, 185)
Screenshot: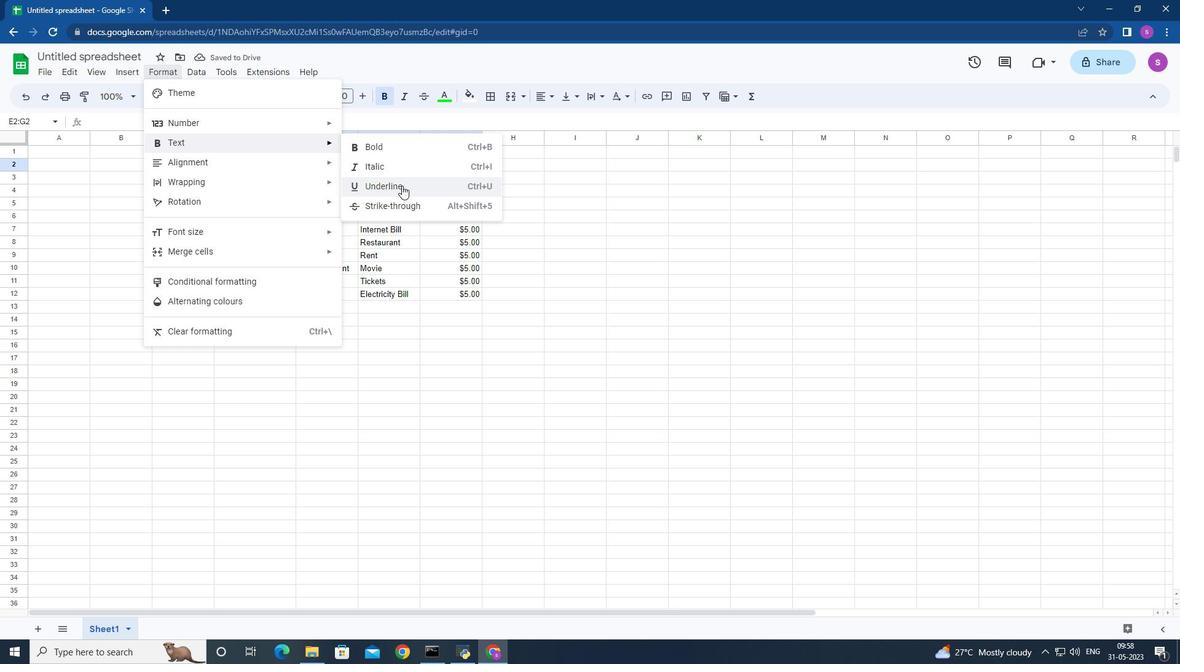 
Action: Mouse moved to (362, 96)
Screenshot: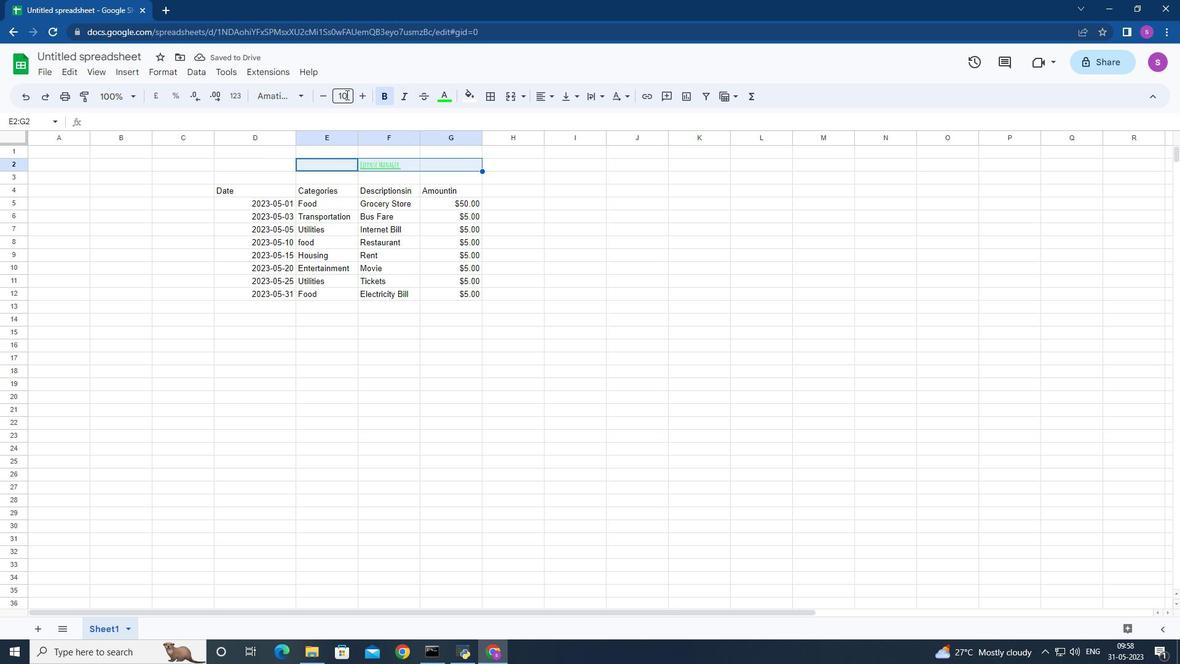 
Action: Mouse pressed left at (362, 96)
Screenshot: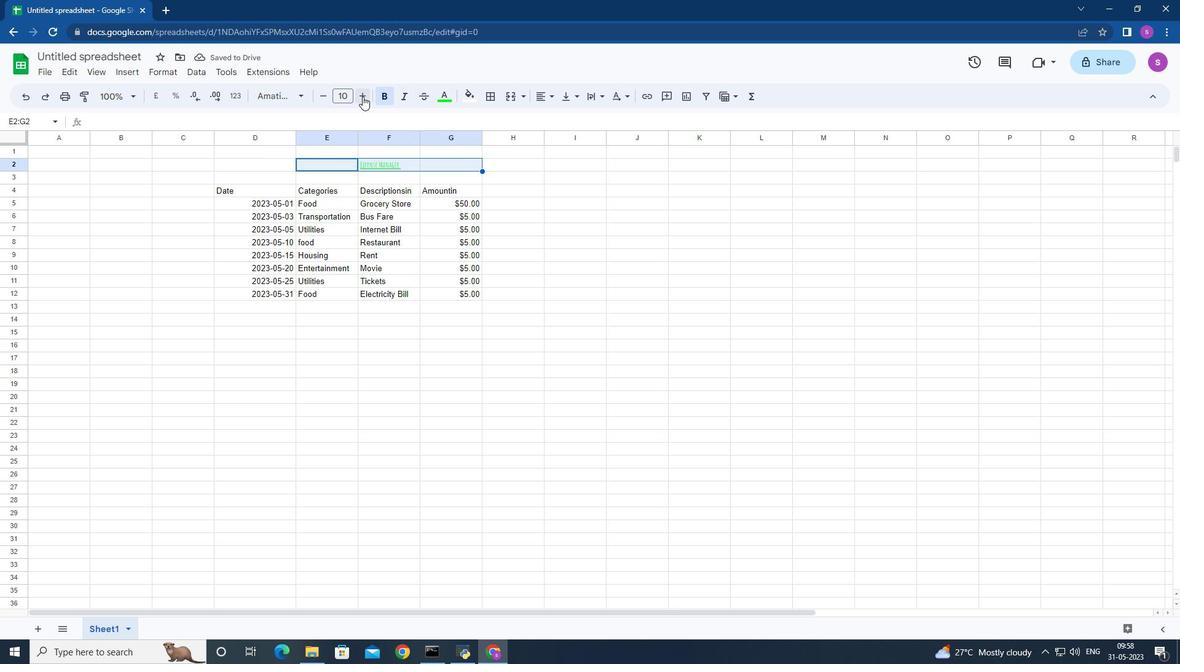 
Action: Mouse pressed left at (362, 96)
Screenshot: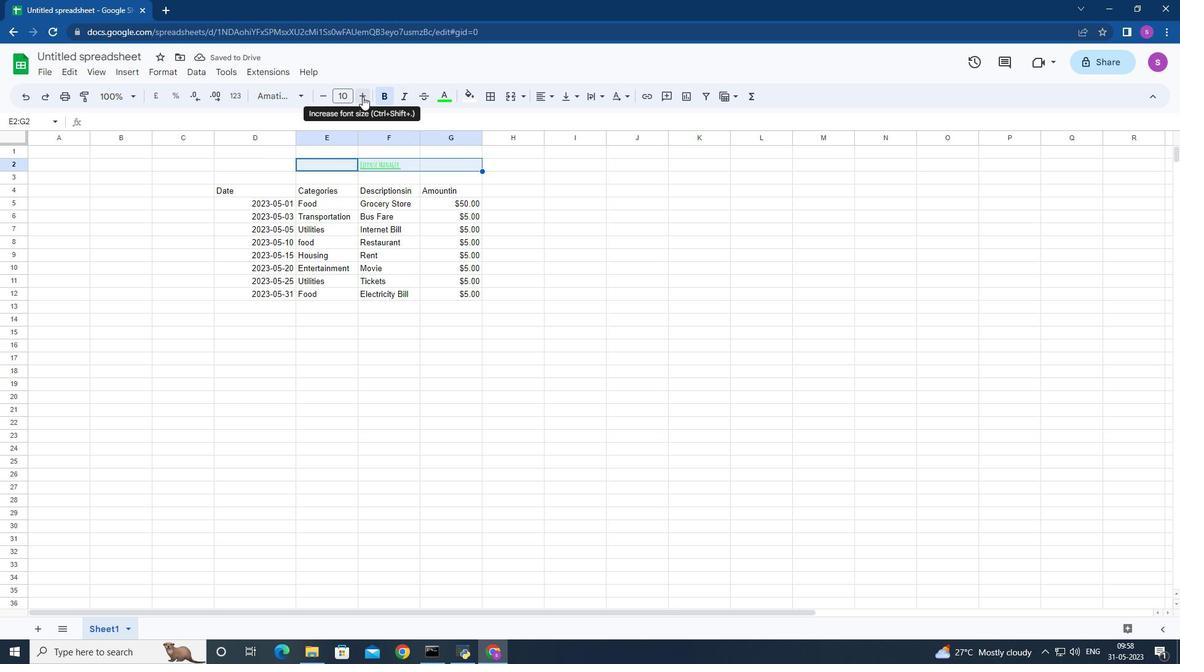 
Action: Mouse pressed left at (362, 96)
Screenshot: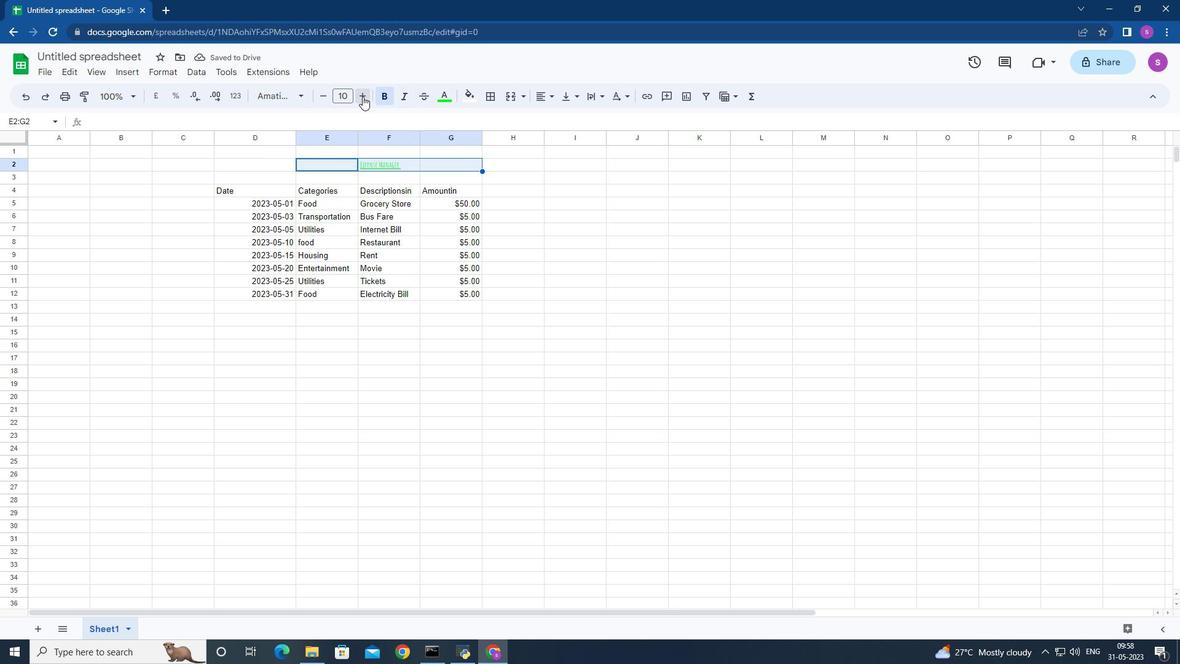 
Action: Mouse pressed left at (362, 96)
Screenshot: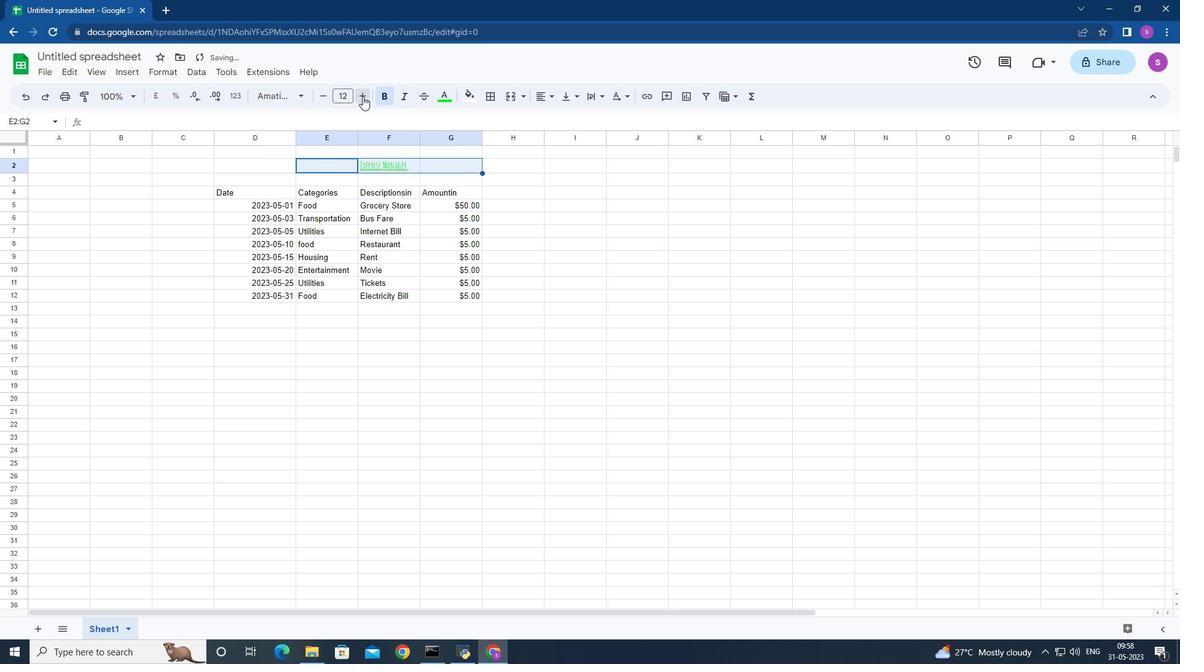 
Action: Mouse pressed left at (362, 96)
Screenshot: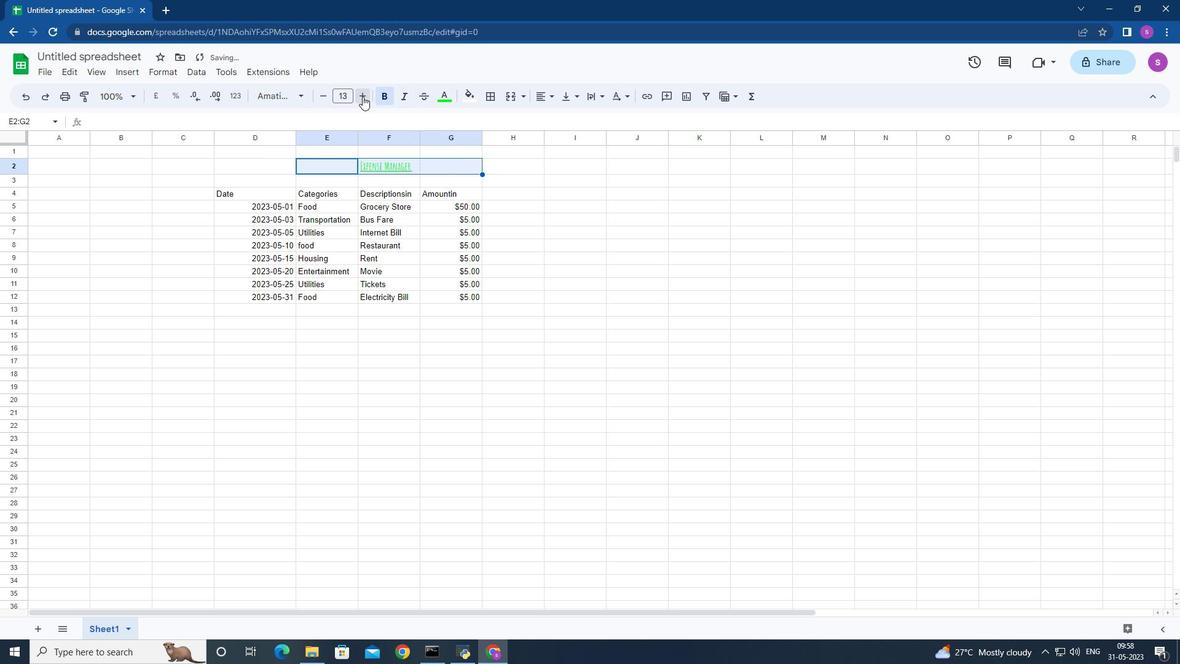 
Action: Mouse pressed left at (362, 96)
Screenshot: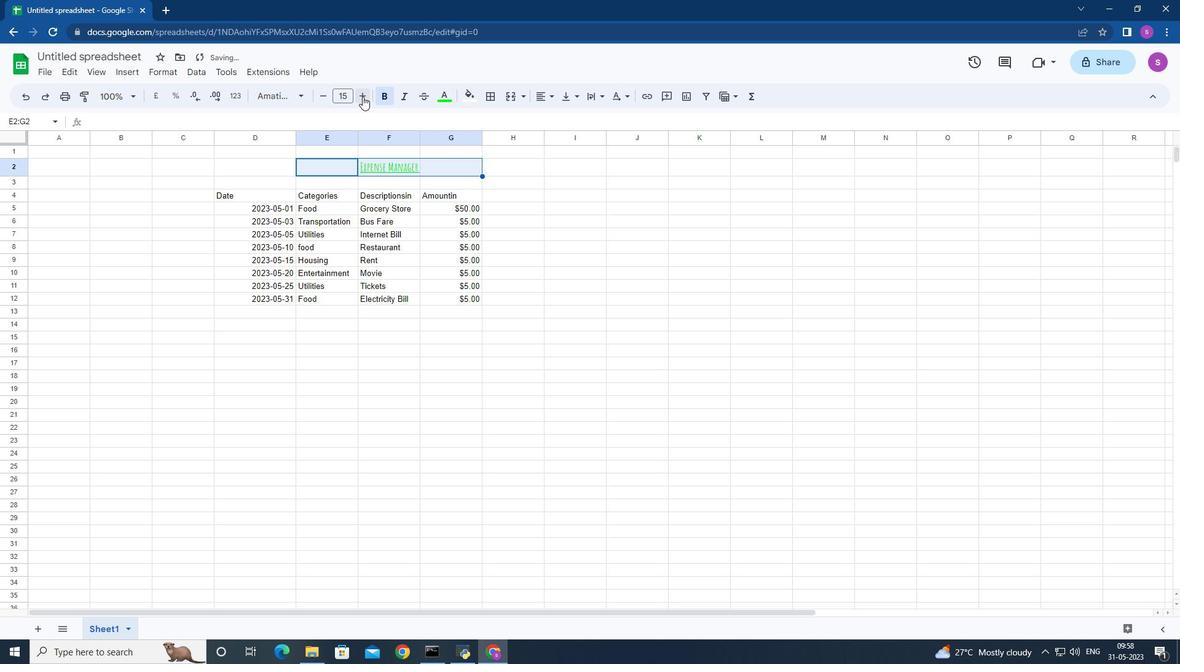
Action: Mouse pressed left at (362, 96)
Screenshot: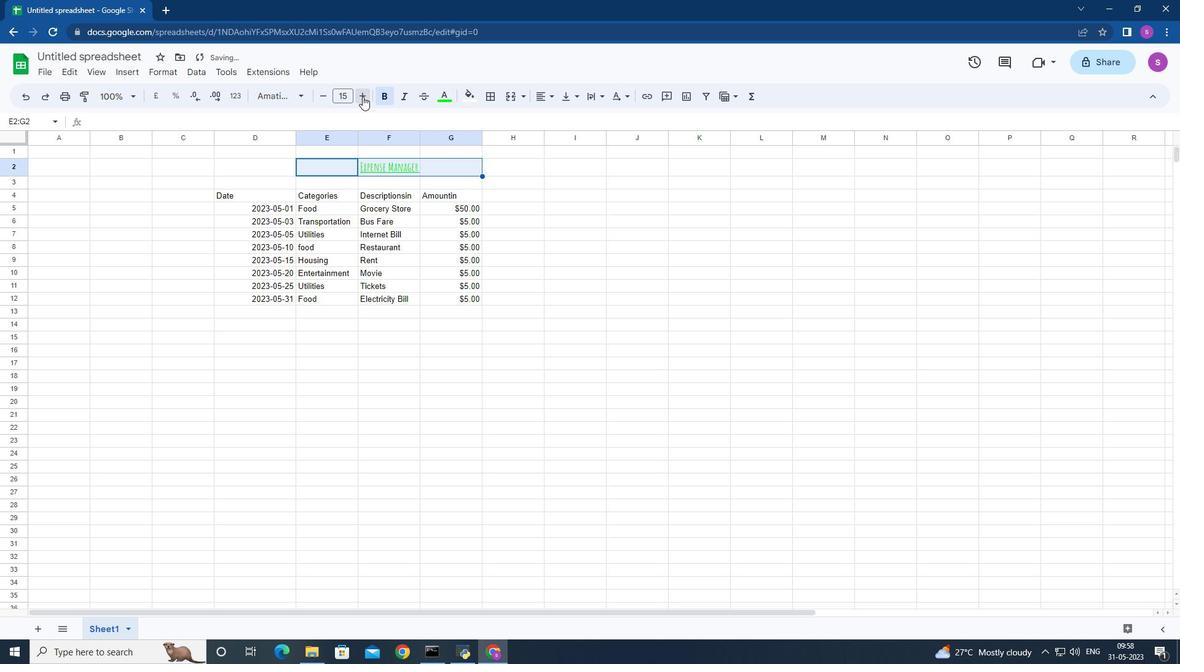 
Action: Mouse pressed left at (362, 96)
Screenshot: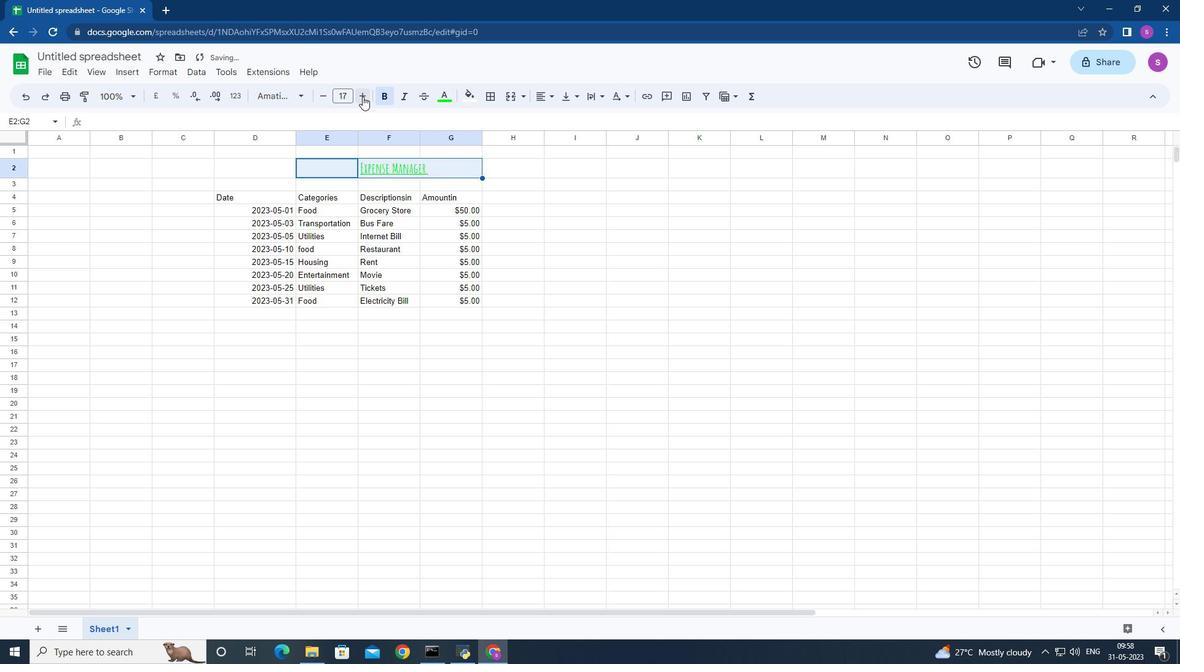 
Action: Mouse pressed left at (362, 96)
Screenshot: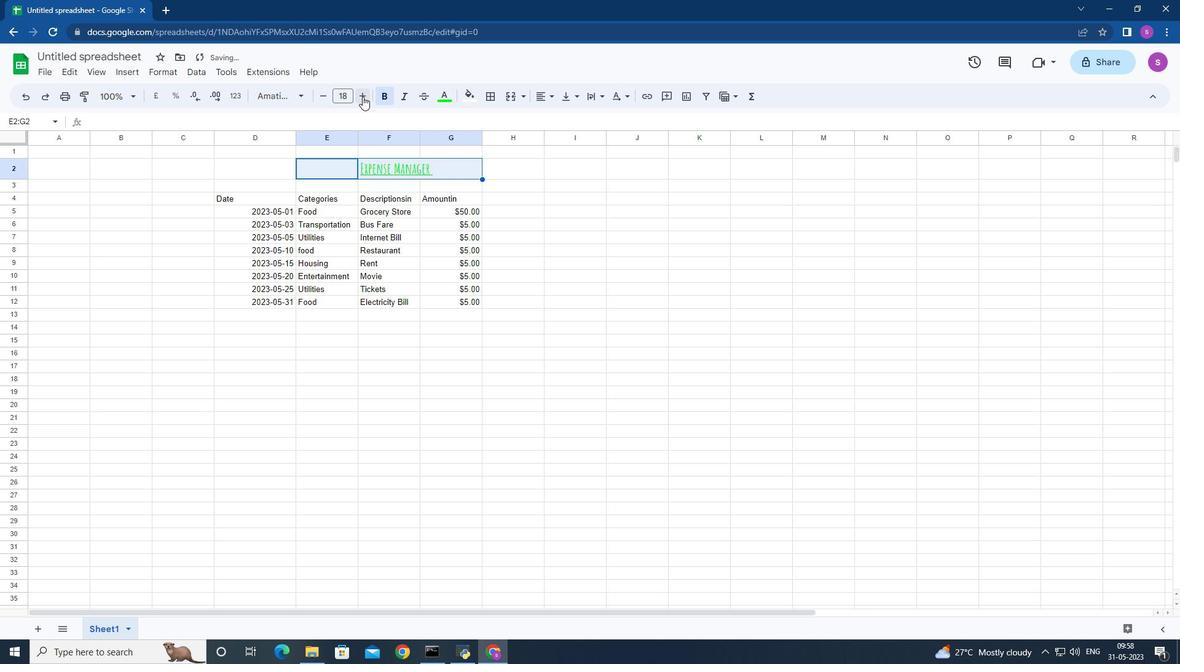 
Action: Mouse pressed left at (362, 96)
Screenshot: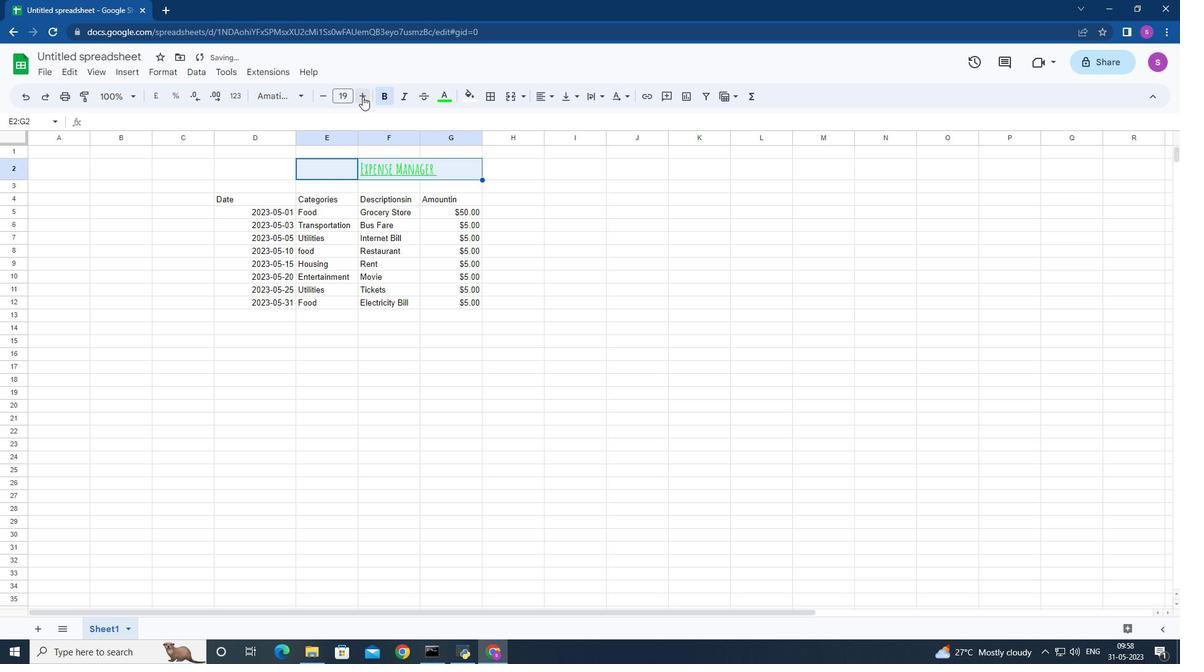 
Action: Mouse moved to (214, 196)
Screenshot: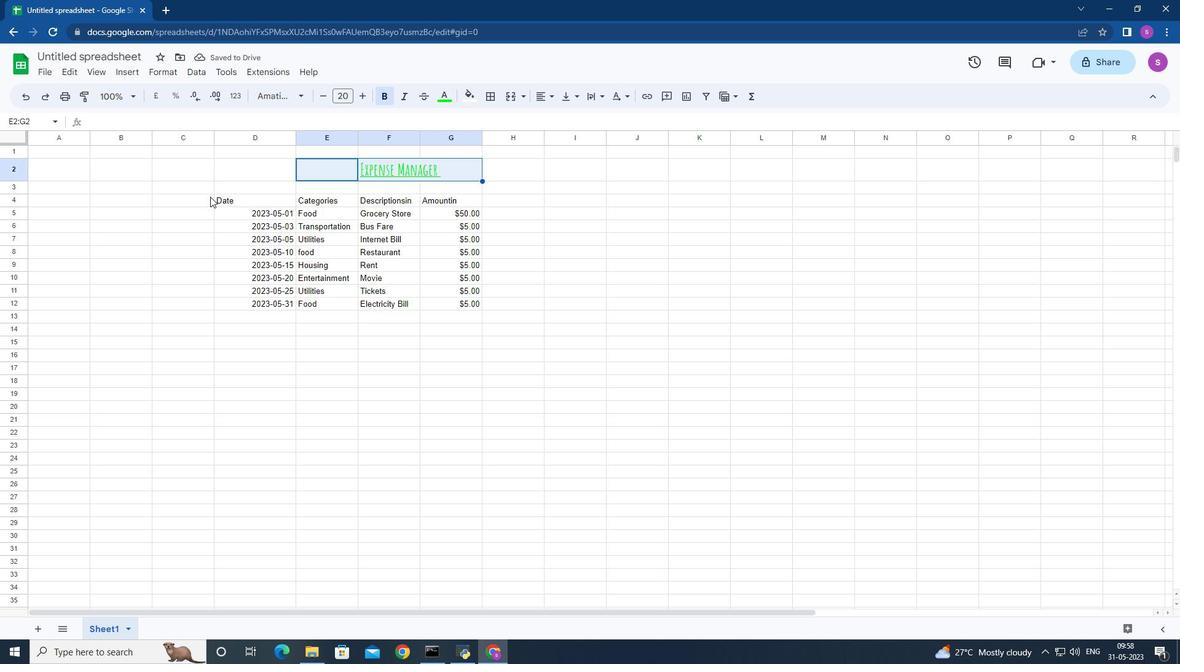
Action: Mouse pressed left at (214, 196)
Screenshot: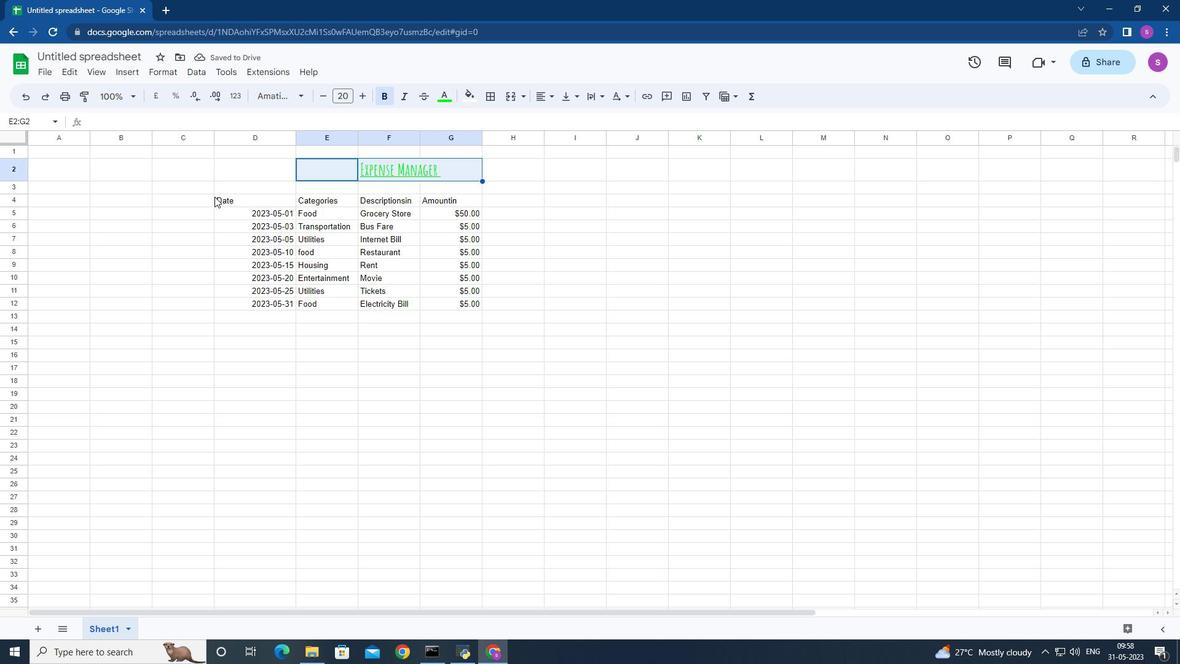 
Action: Mouse moved to (301, 96)
Screenshot: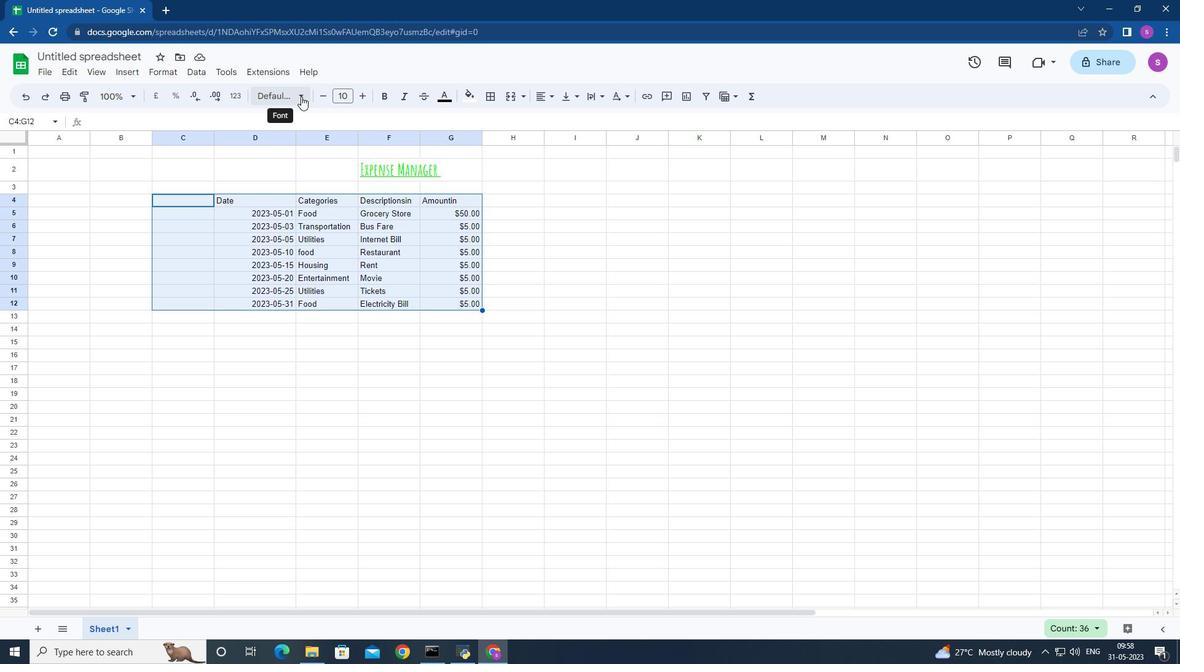 
Action: Mouse pressed left at (301, 96)
Screenshot: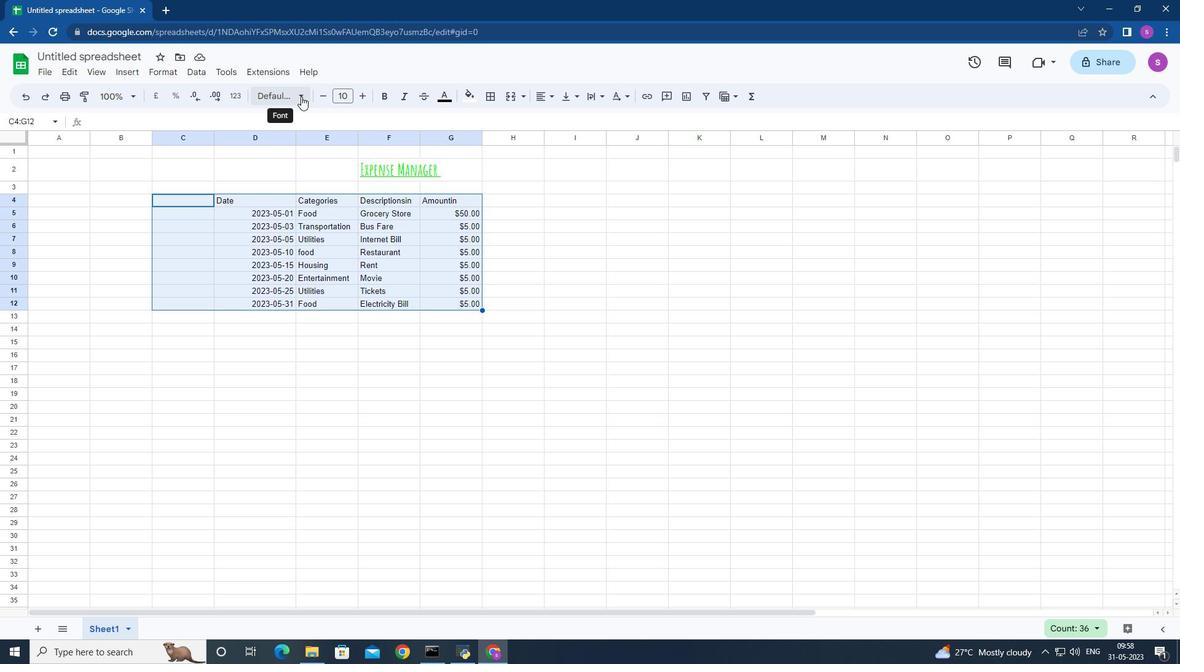 
Action: Mouse moved to (299, 327)
Screenshot: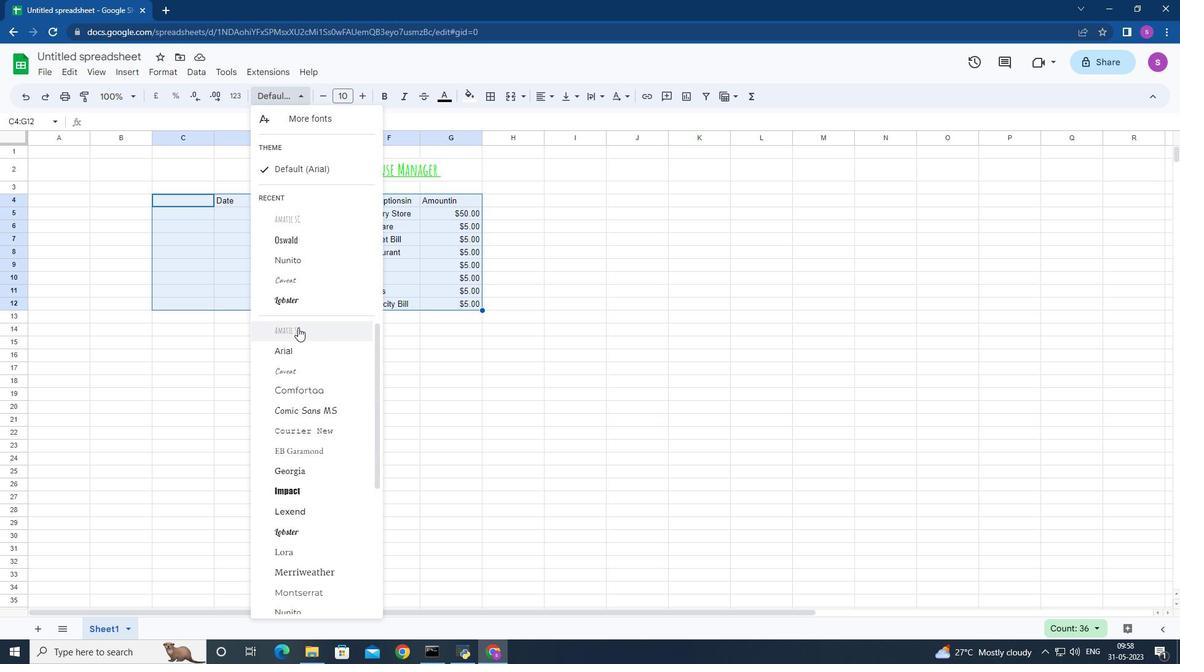 
Action: Mouse pressed left at (299, 327)
Screenshot: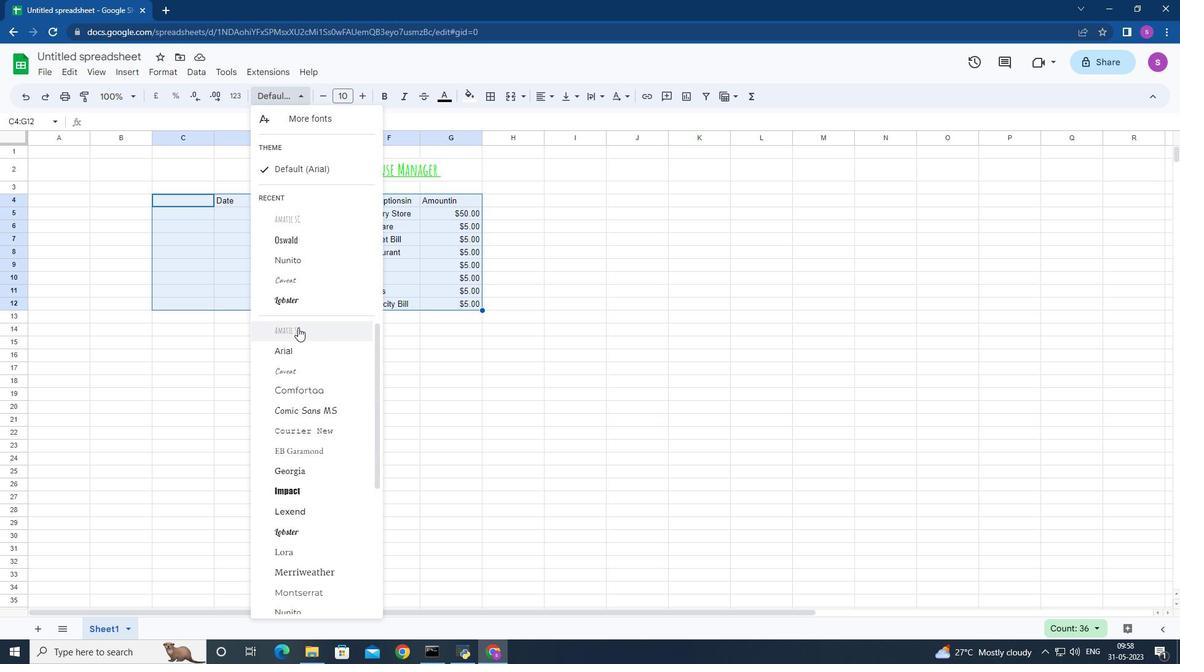 
Action: Mouse moved to (360, 95)
Screenshot: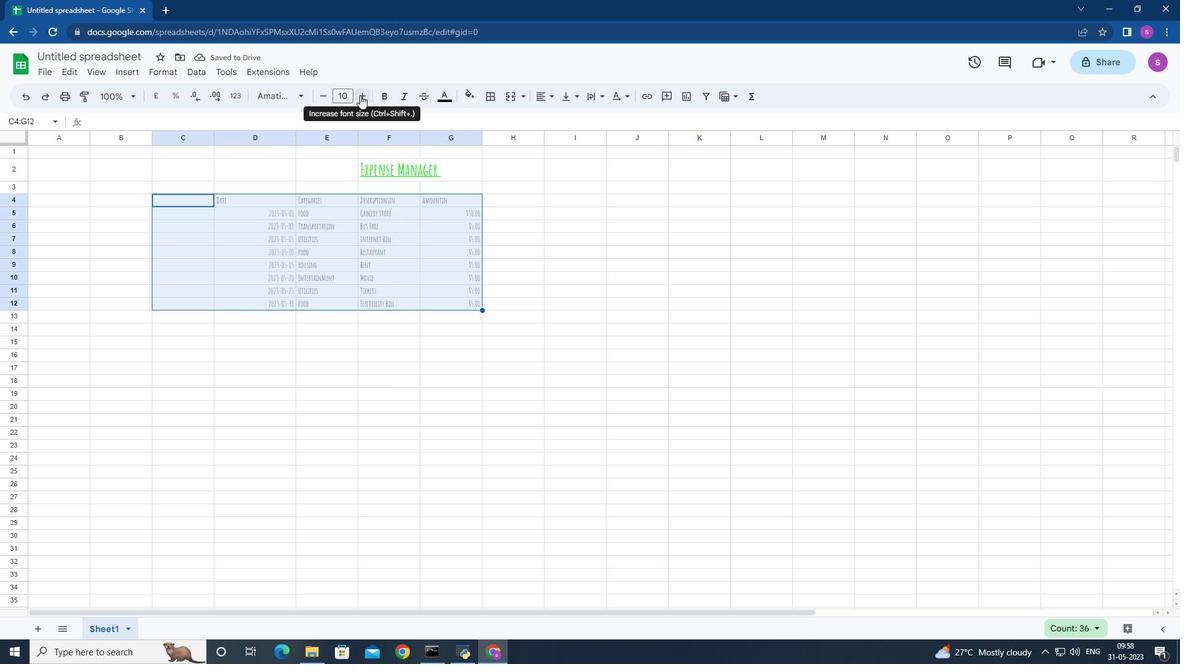 
Action: Mouse pressed left at (360, 95)
Screenshot: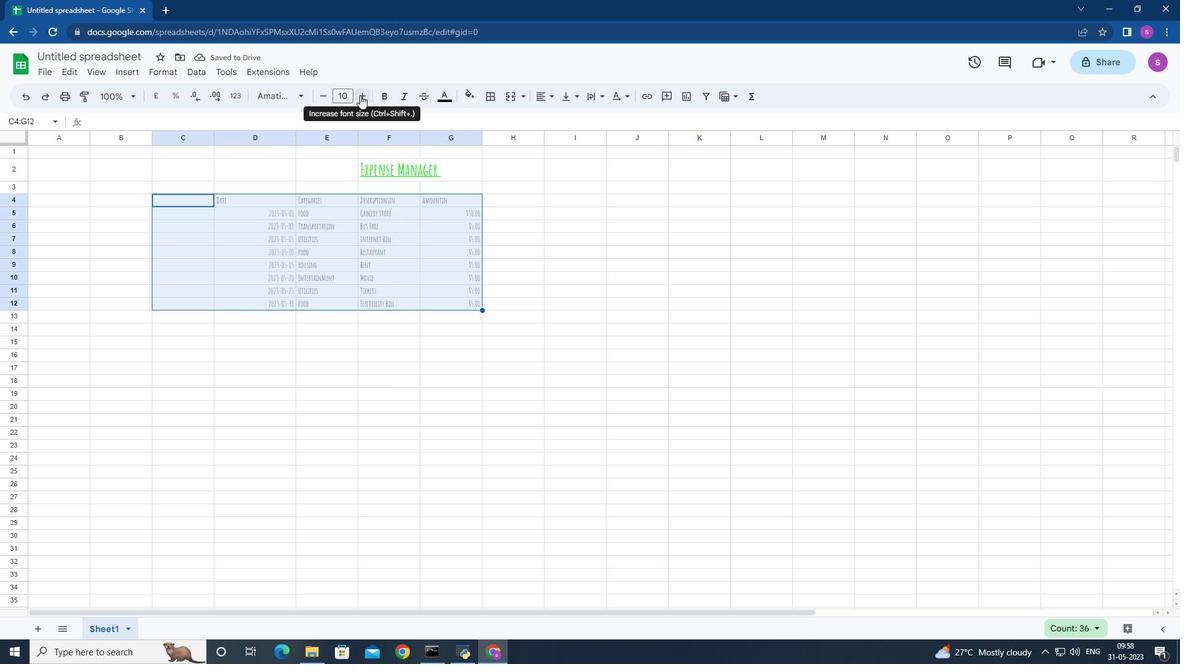 
Action: Mouse pressed left at (360, 95)
Screenshot: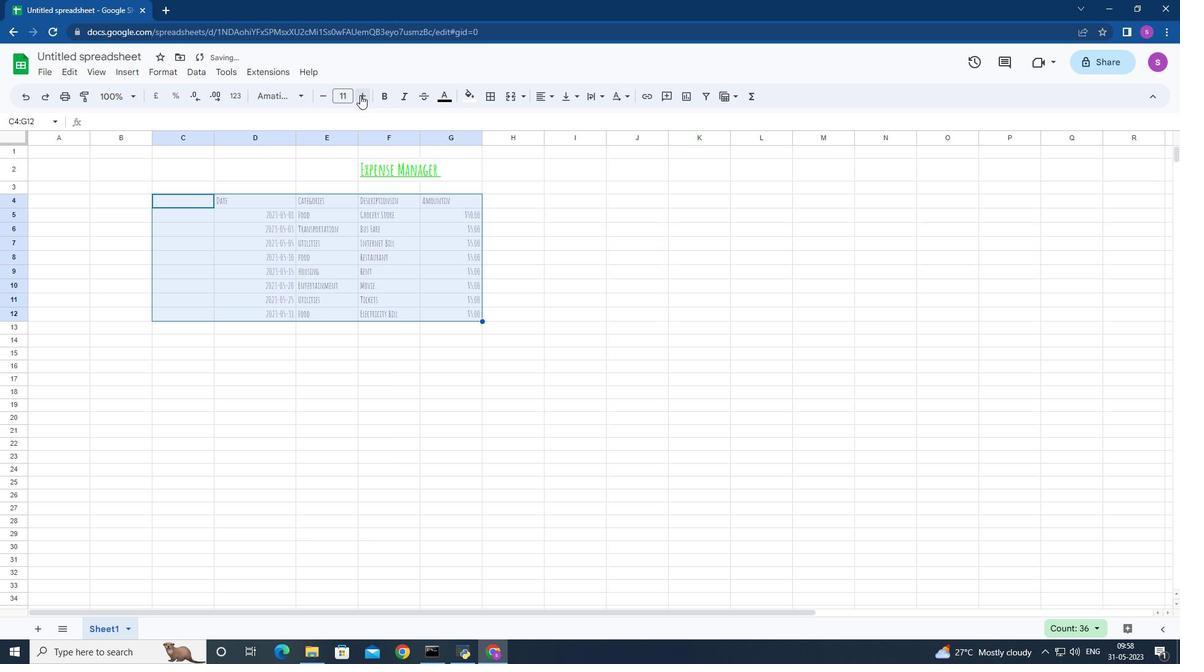 
Action: Mouse moved to (551, 96)
Screenshot: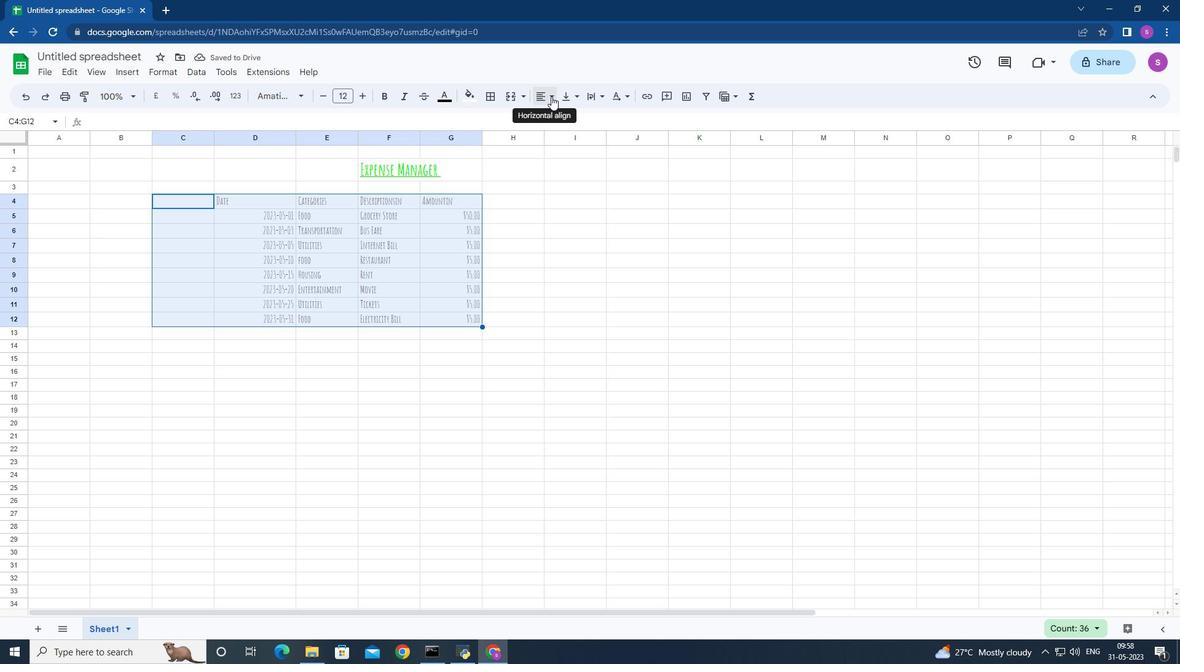 
Action: Mouse pressed left at (551, 96)
Screenshot: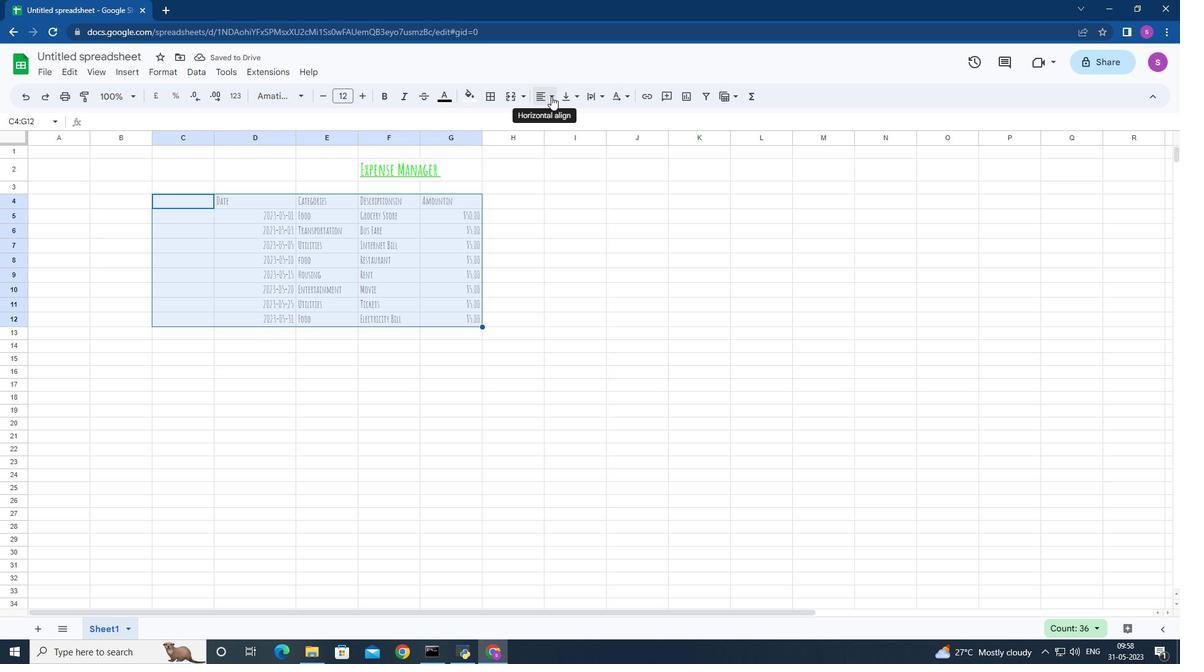 
Action: Mouse moved to (562, 118)
Screenshot: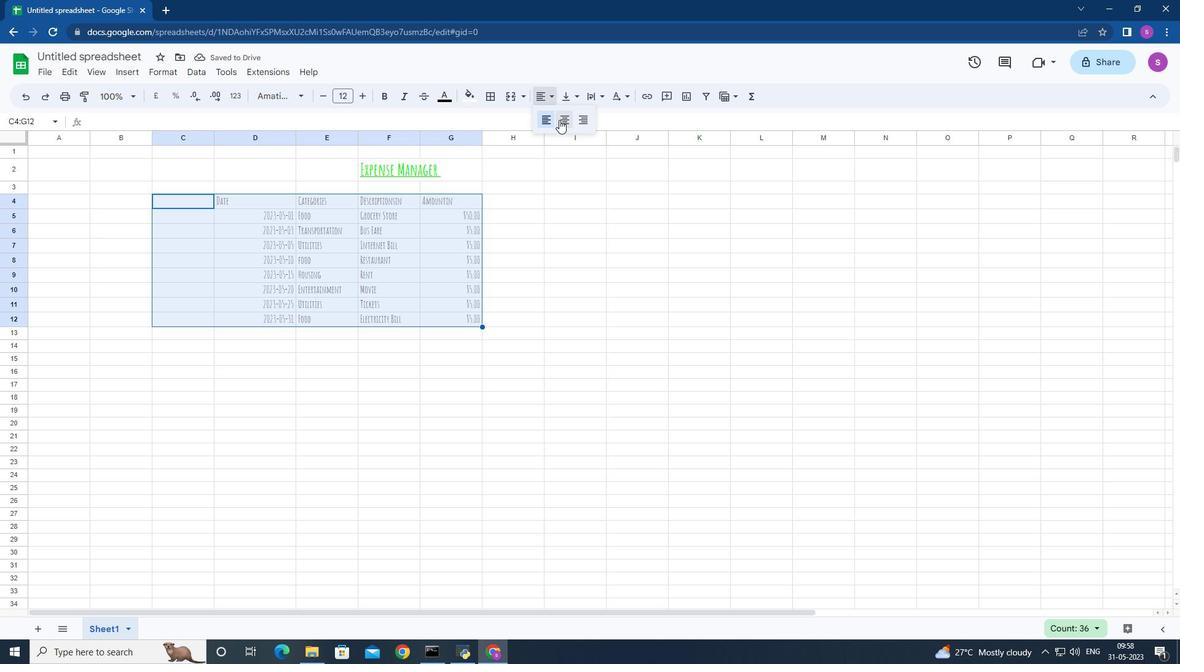 
Action: Mouse pressed left at (562, 118)
Screenshot: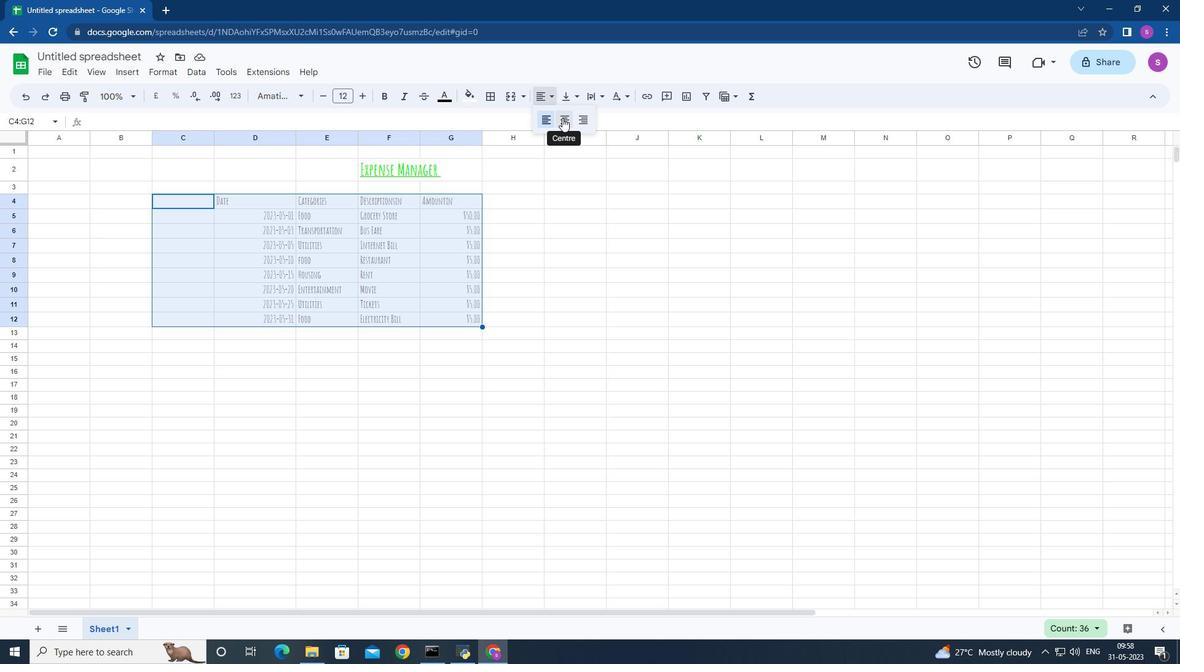 
Action: Mouse moved to (344, 167)
Screenshot: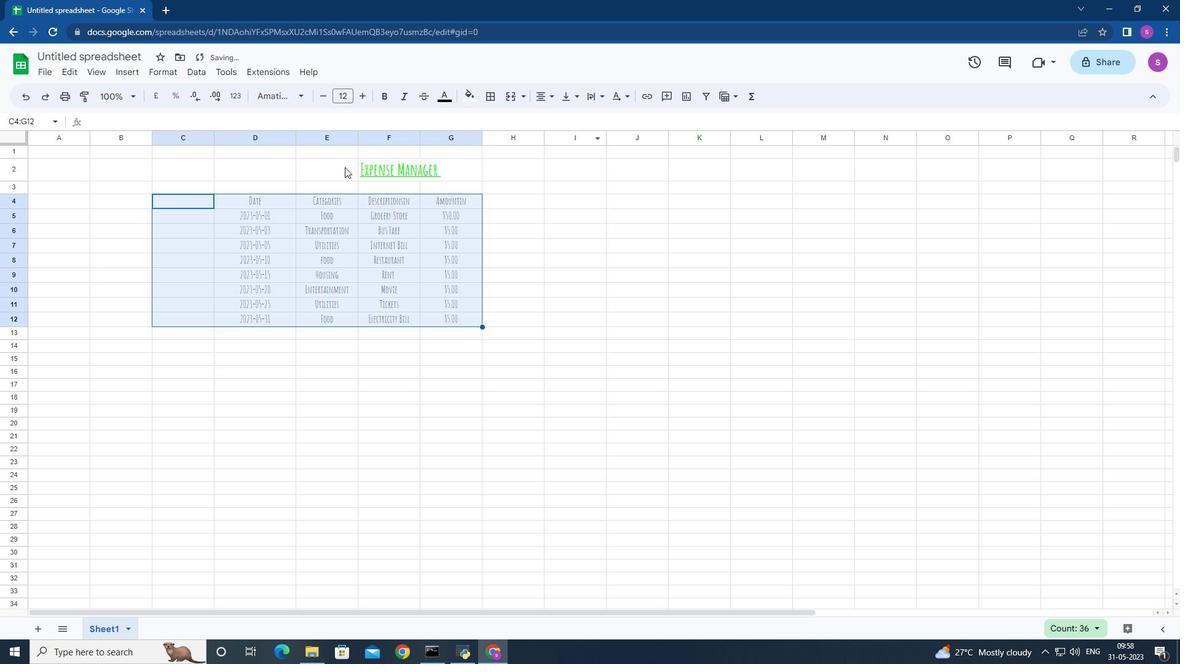 
Action: Mouse pressed left at (344, 167)
Screenshot: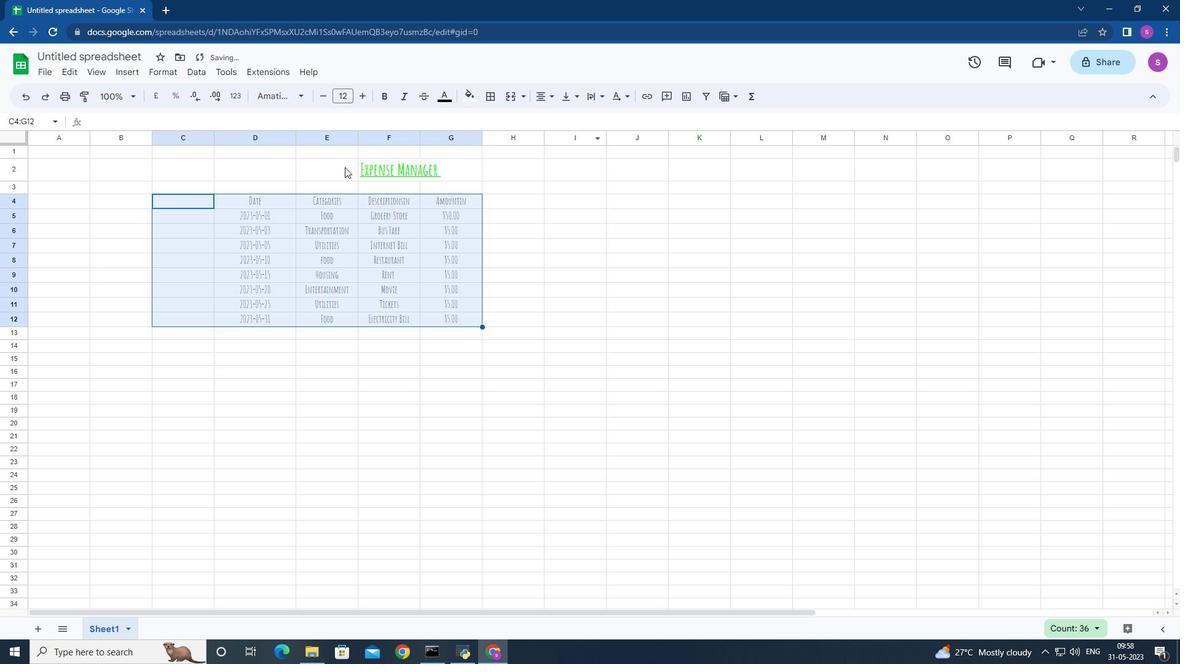 
Action: Mouse moved to (550, 97)
Screenshot: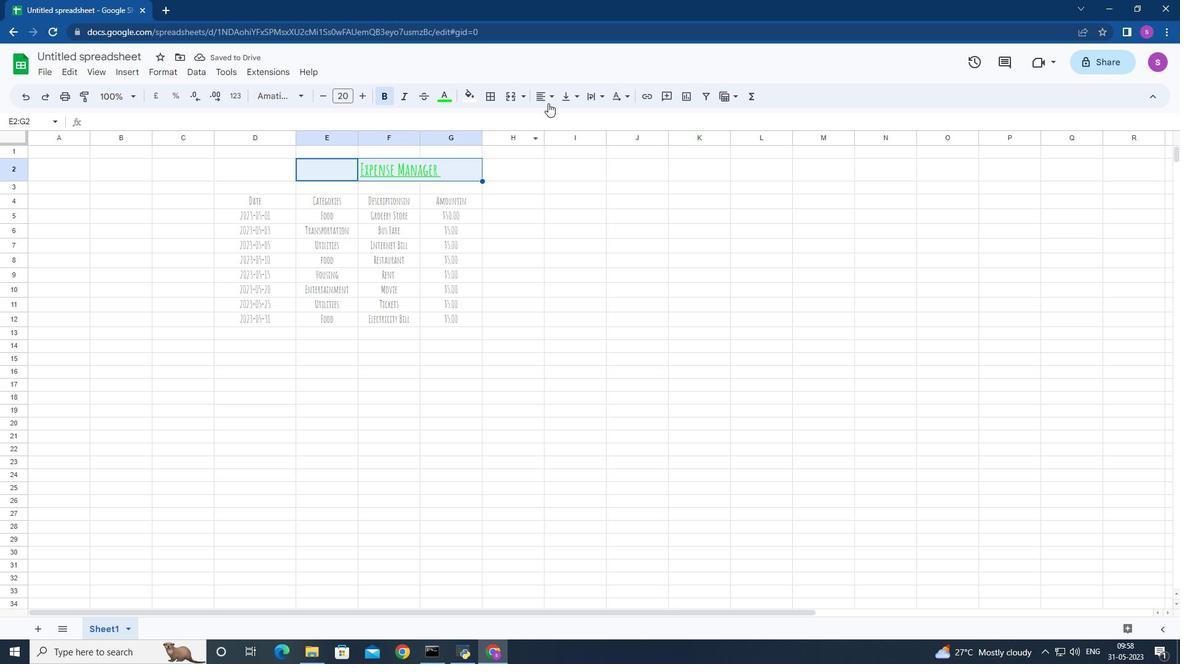 
Action: Mouse pressed left at (550, 97)
Screenshot: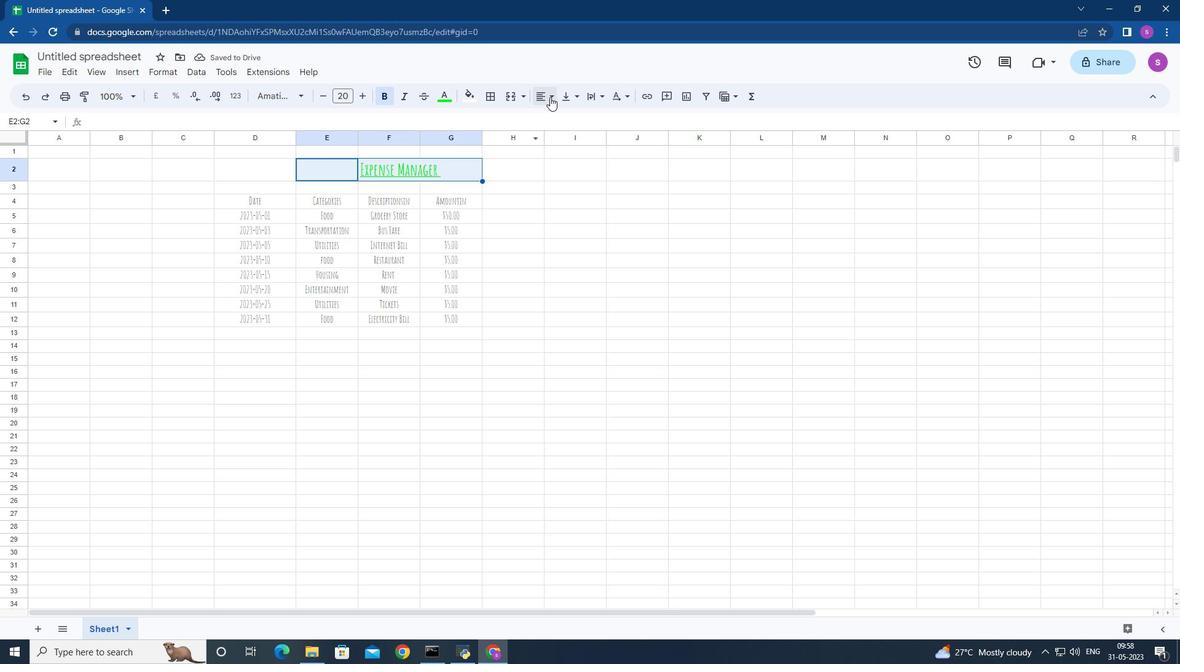 
Action: Mouse moved to (563, 117)
Screenshot: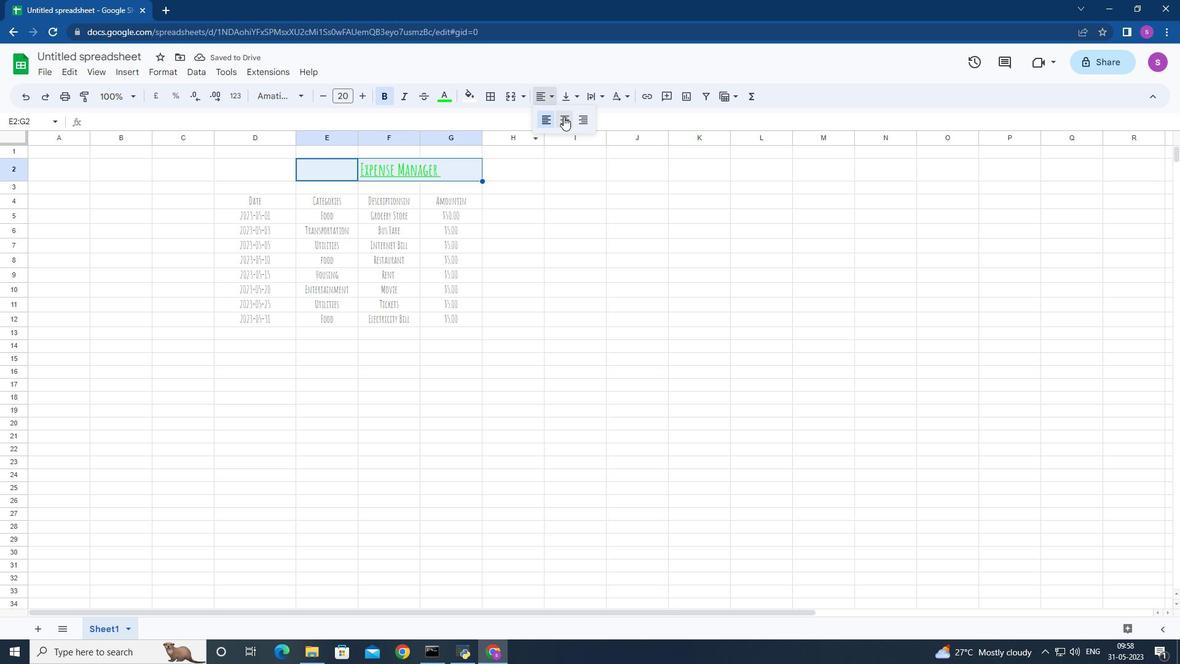 
Action: Mouse pressed left at (563, 117)
Screenshot: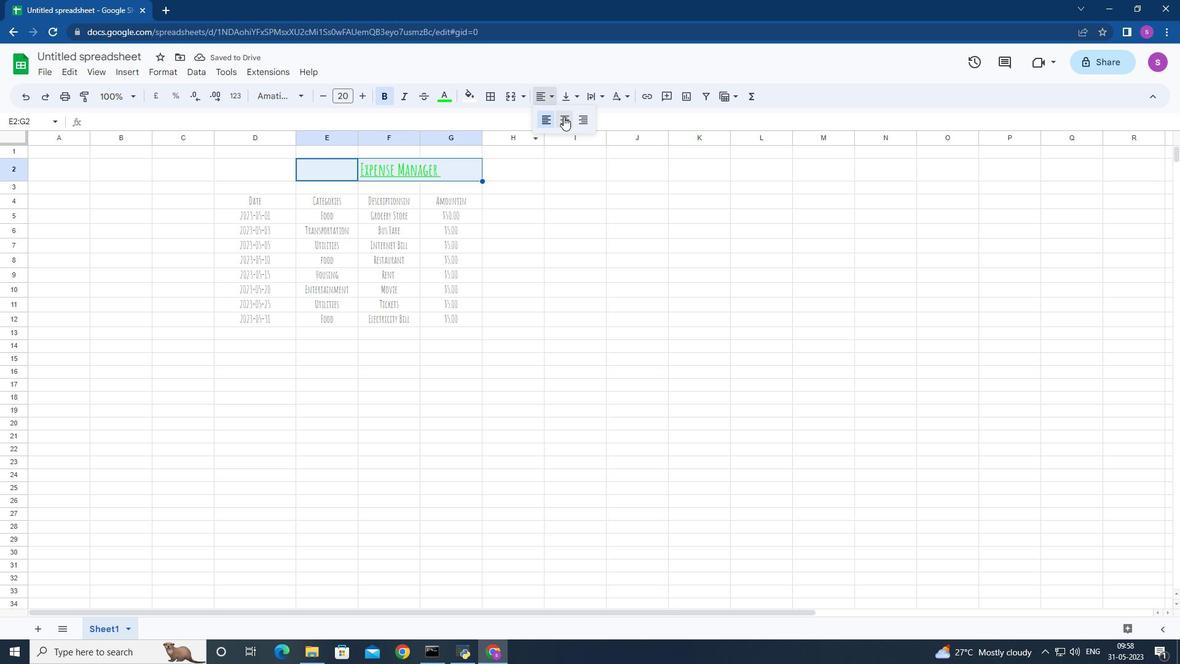 
Action: Mouse moved to (521, 167)
Screenshot: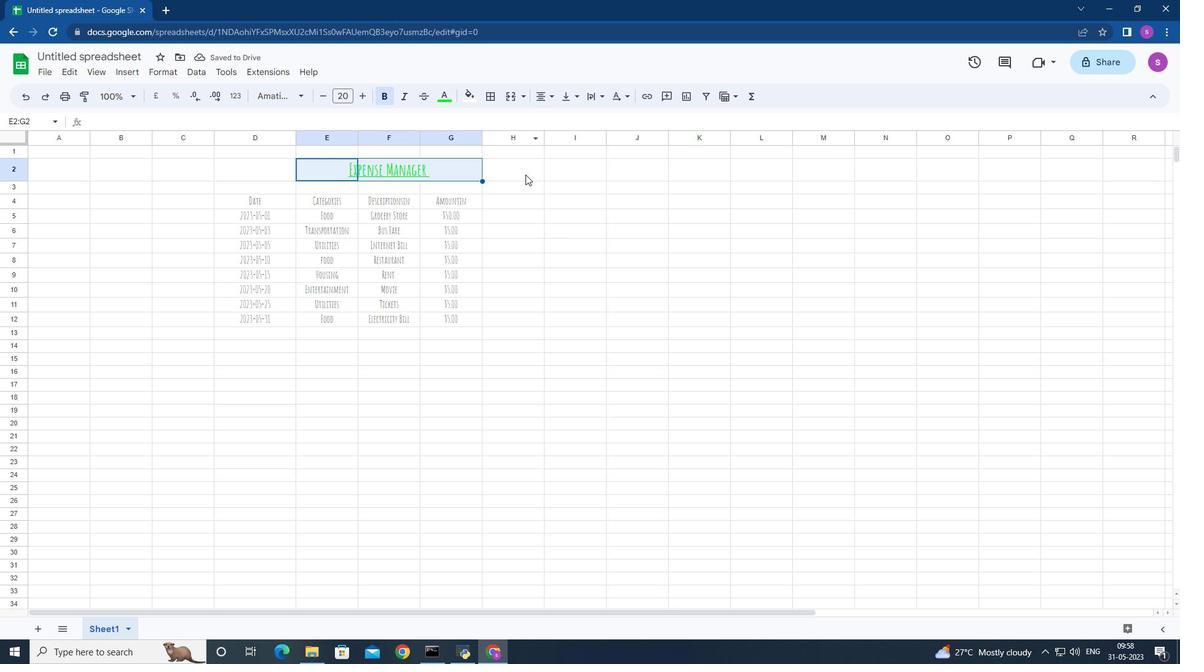 
Action: Mouse pressed left at (521, 167)
Screenshot: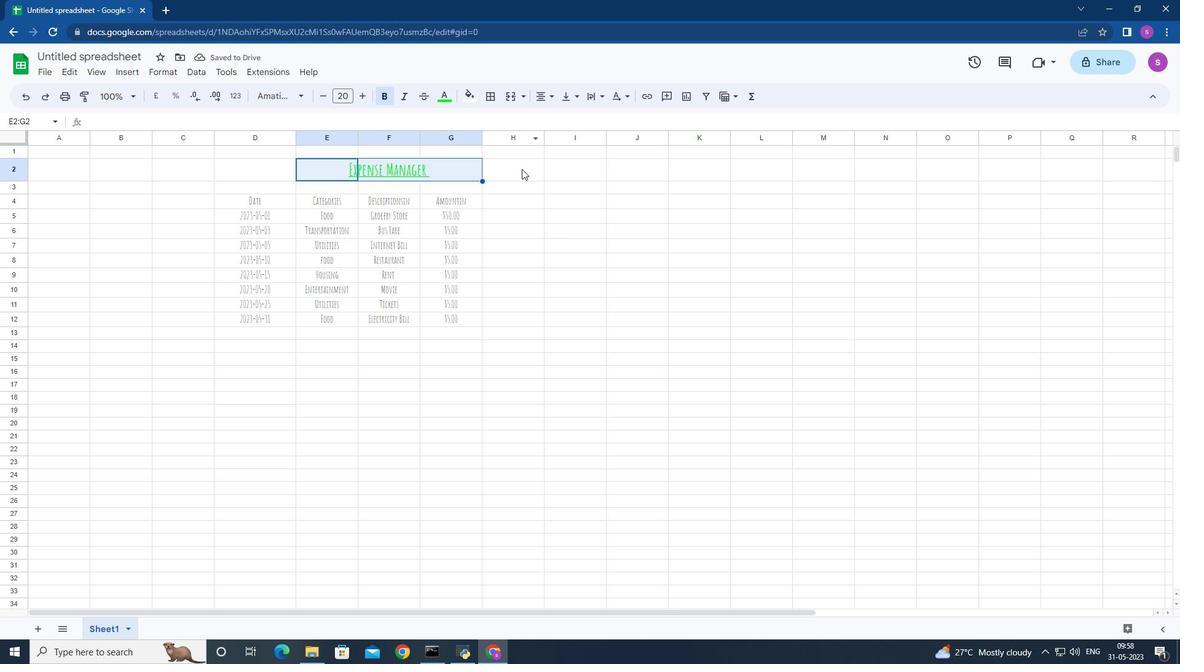
Action: Mouse moved to (478, 240)
Screenshot: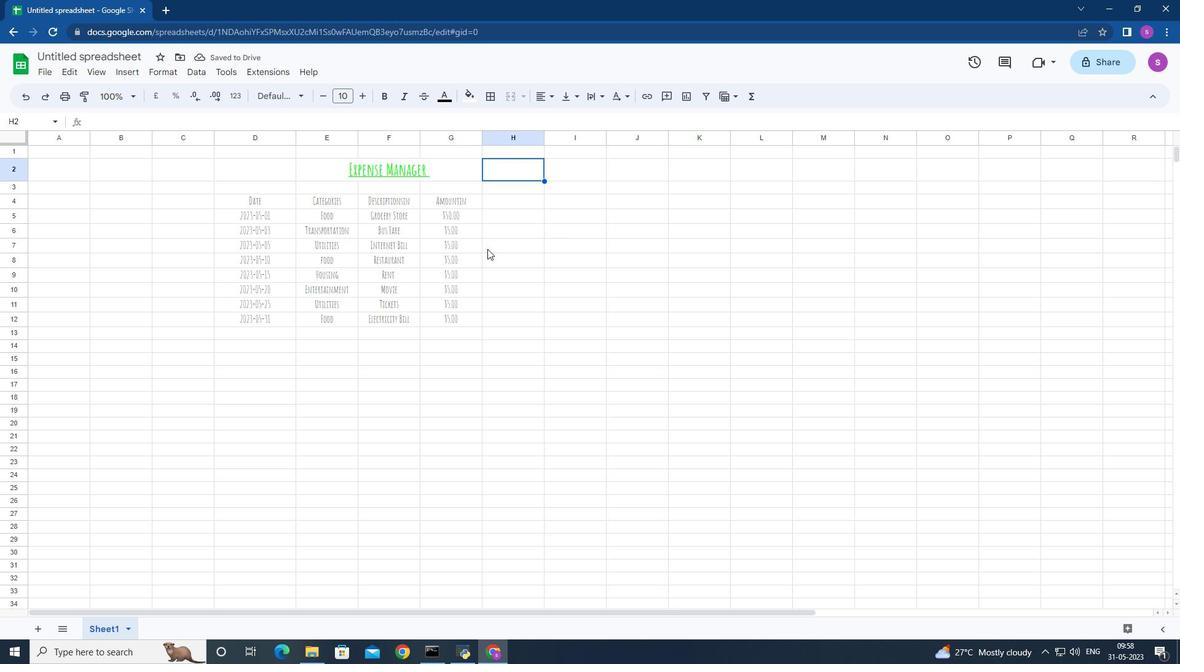 
